Task: Search for condos in Chicago, Illinois, with a nearby grocery store and efficient public transportation options.
Action: Mouse pressed left at (291, 193)
Screenshot: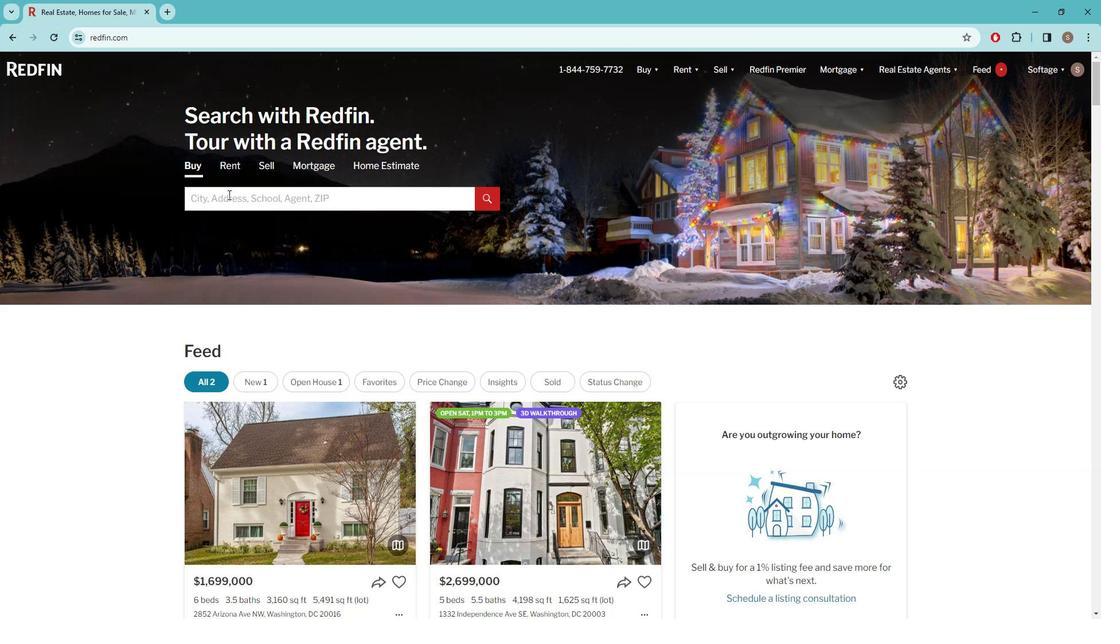 
Action: Key pressed c<Key.caps_lock>HICAGO
Screenshot: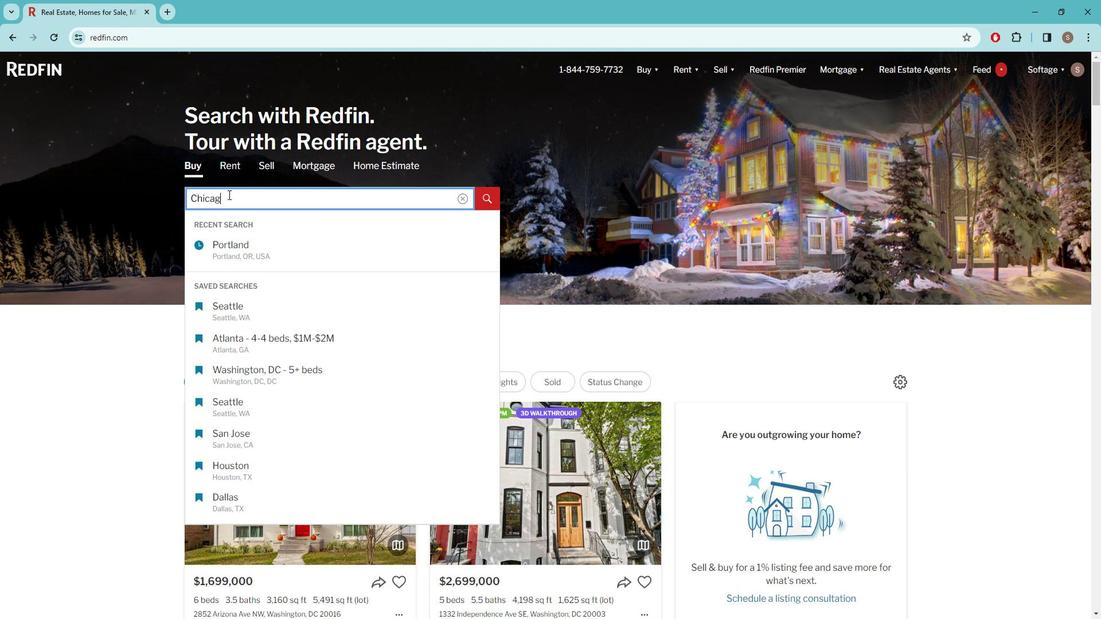 
Action: Mouse moved to (296, 250)
Screenshot: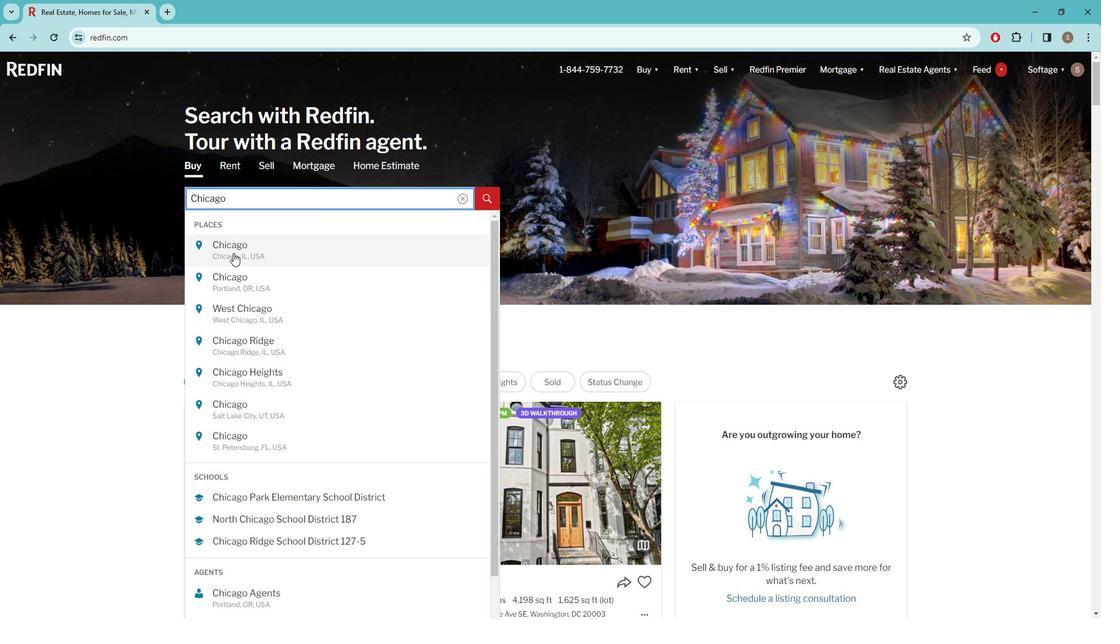 
Action: Mouse pressed left at (296, 250)
Screenshot: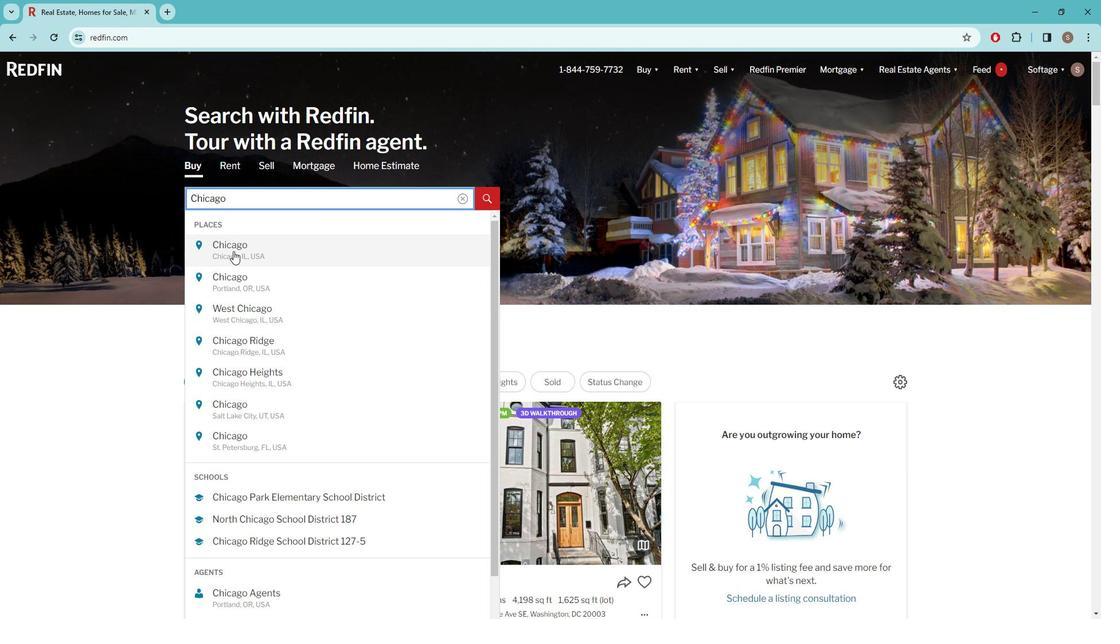 
Action: Mouse moved to (918, 169)
Screenshot: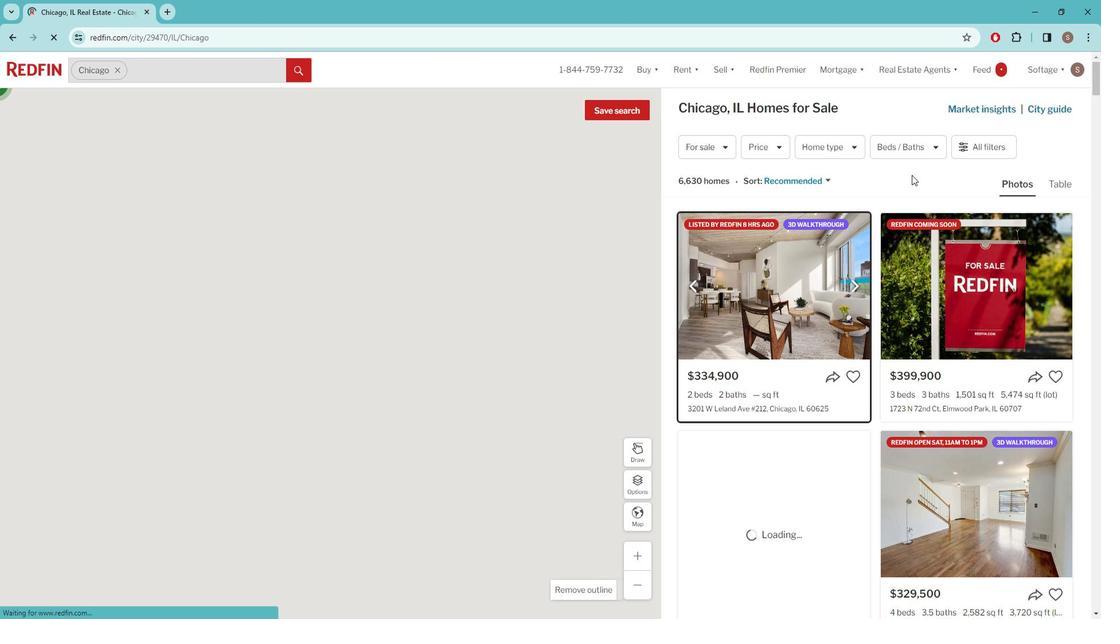 
Action: Mouse pressed left at (918, 169)
Screenshot: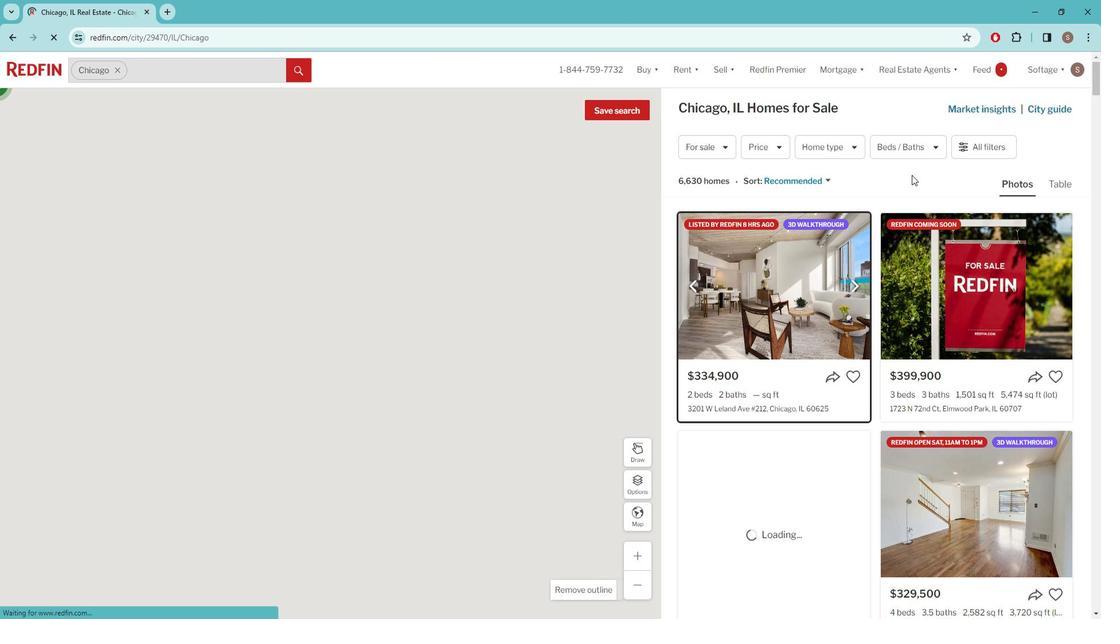
Action: Mouse moved to (963, 143)
Screenshot: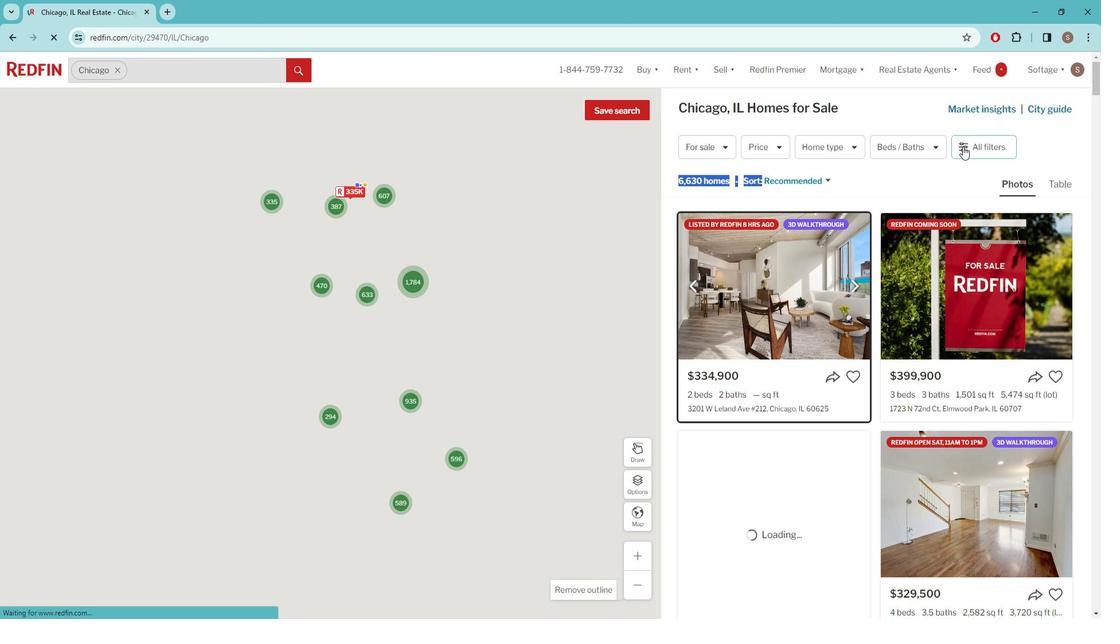 
Action: Mouse pressed left at (963, 143)
Screenshot: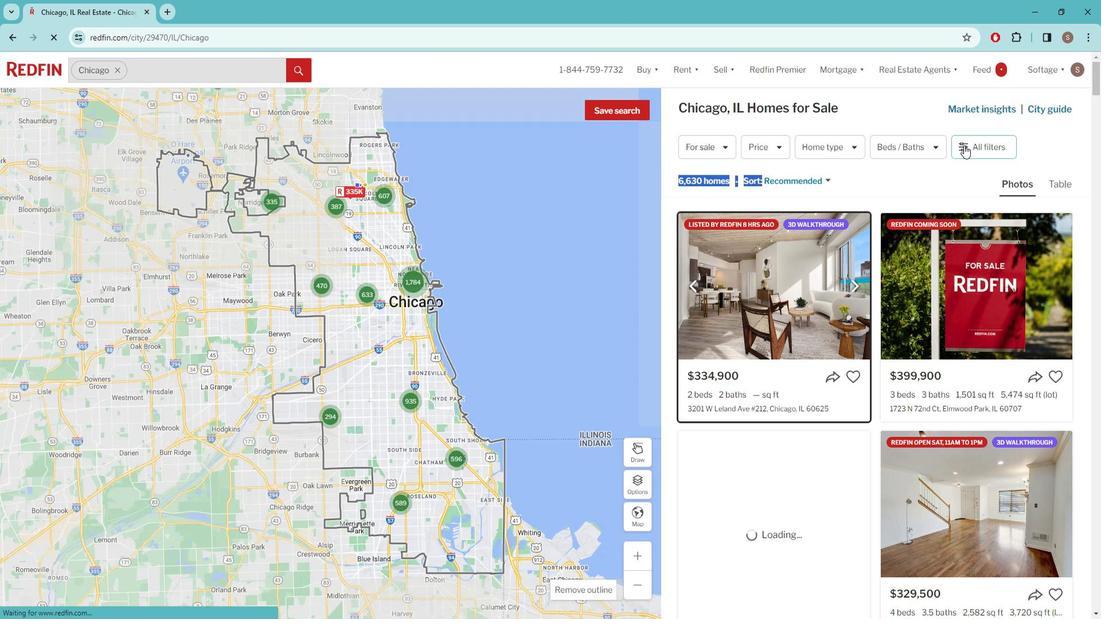 
Action: Mouse pressed left at (963, 143)
Screenshot: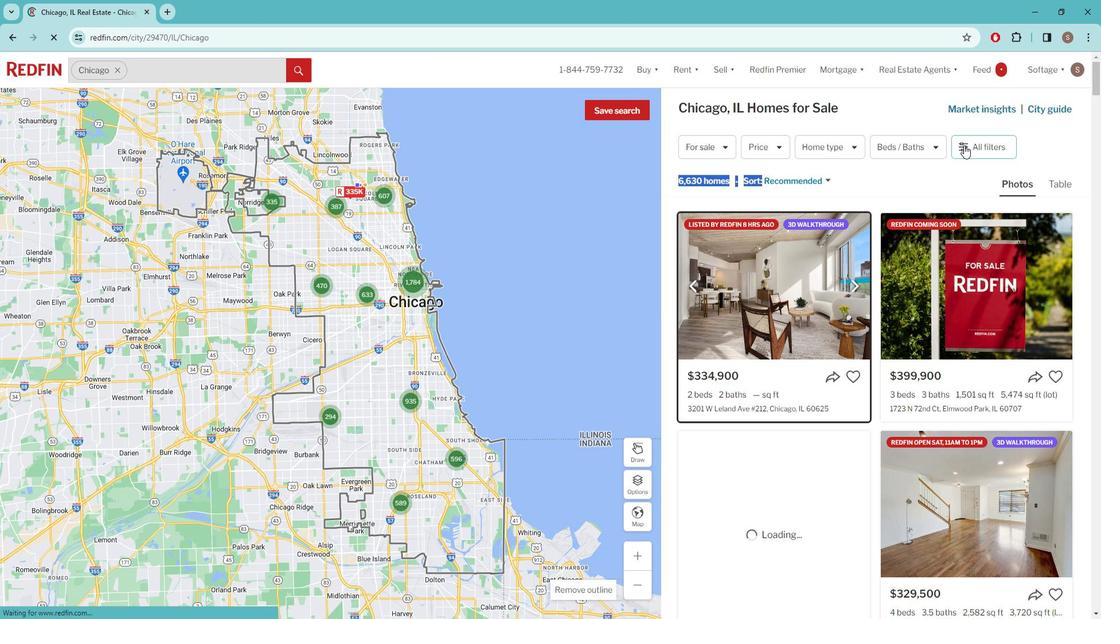 
Action: Mouse pressed left at (963, 143)
Screenshot: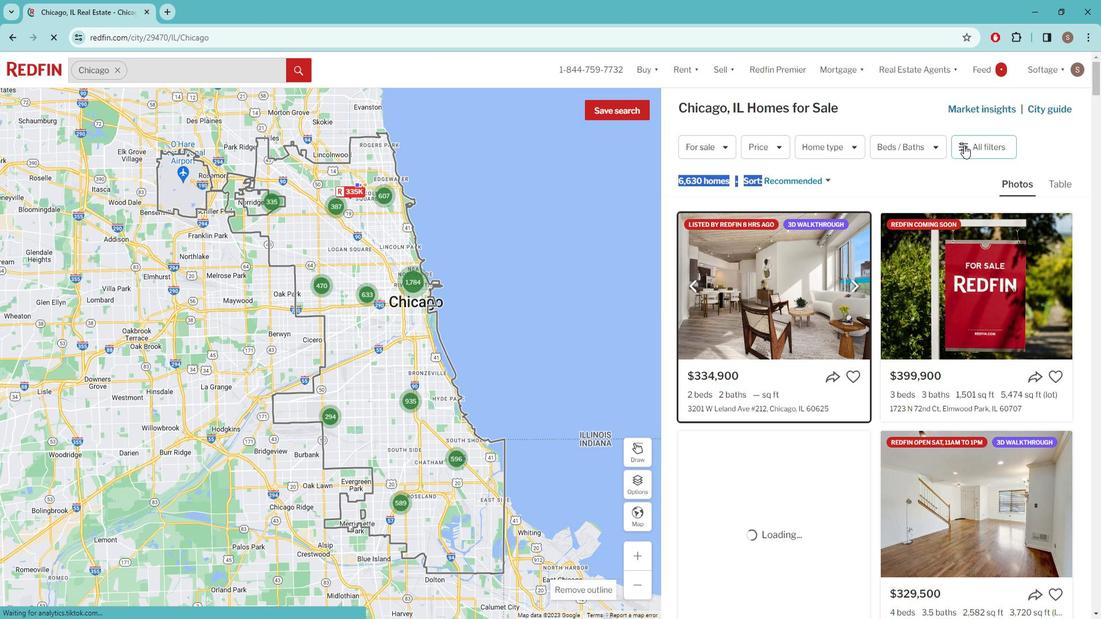 
Action: Mouse pressed left at (963, 143)
Screenshot: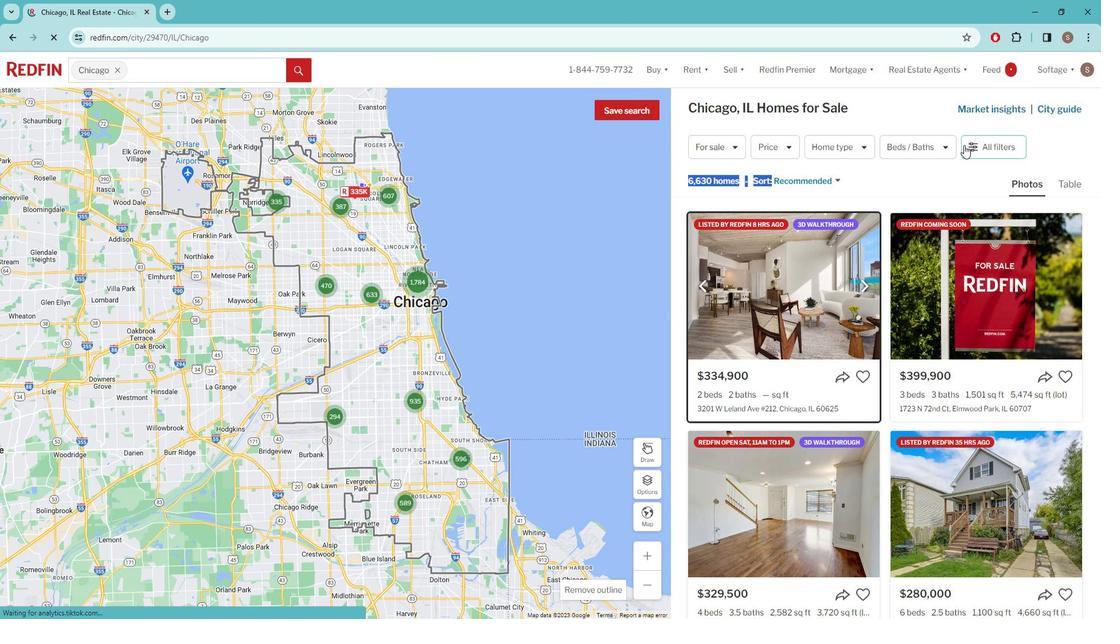 
Action: Mouse moved to (967, 140)
Screenshot: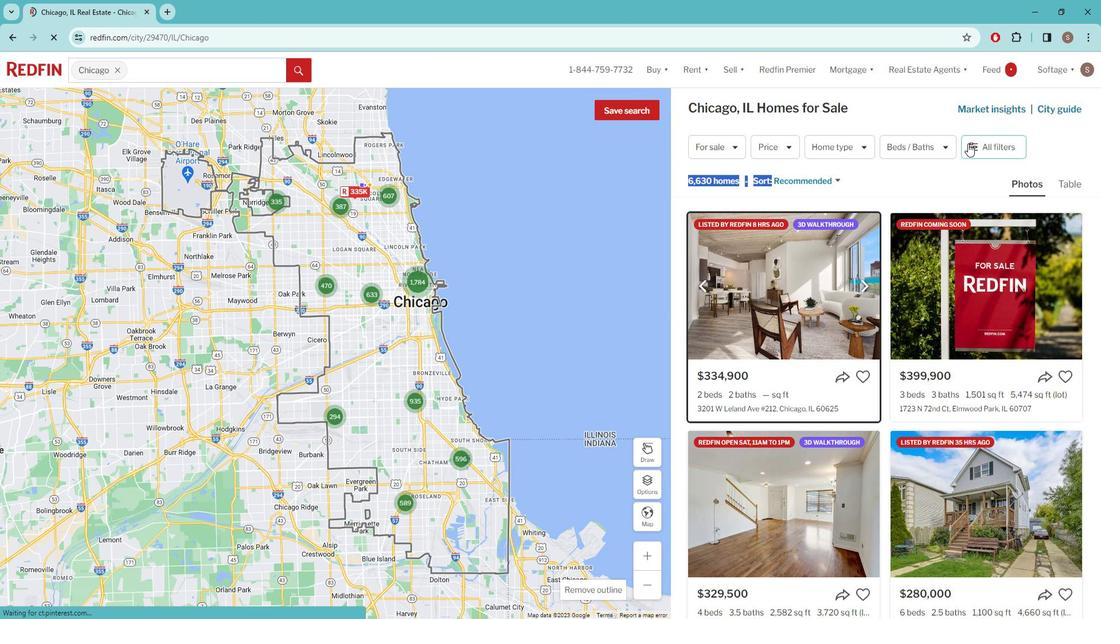 
Action: Mouse pressed left at (967, 140)
Screenshot: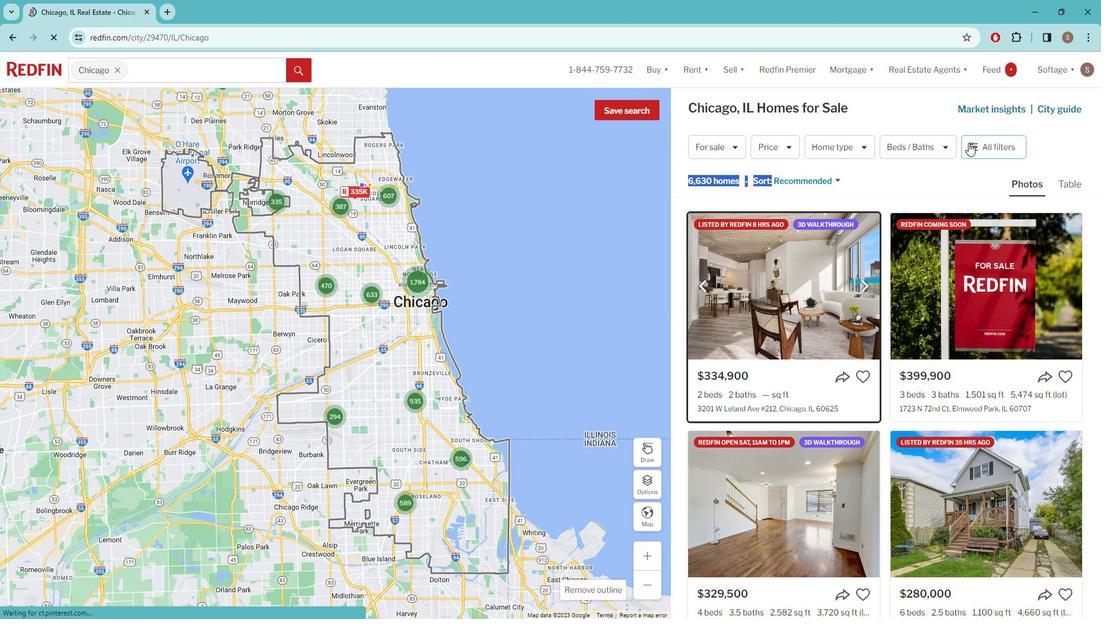 
Action: Mouse moved to (871, 351)
Screenshot: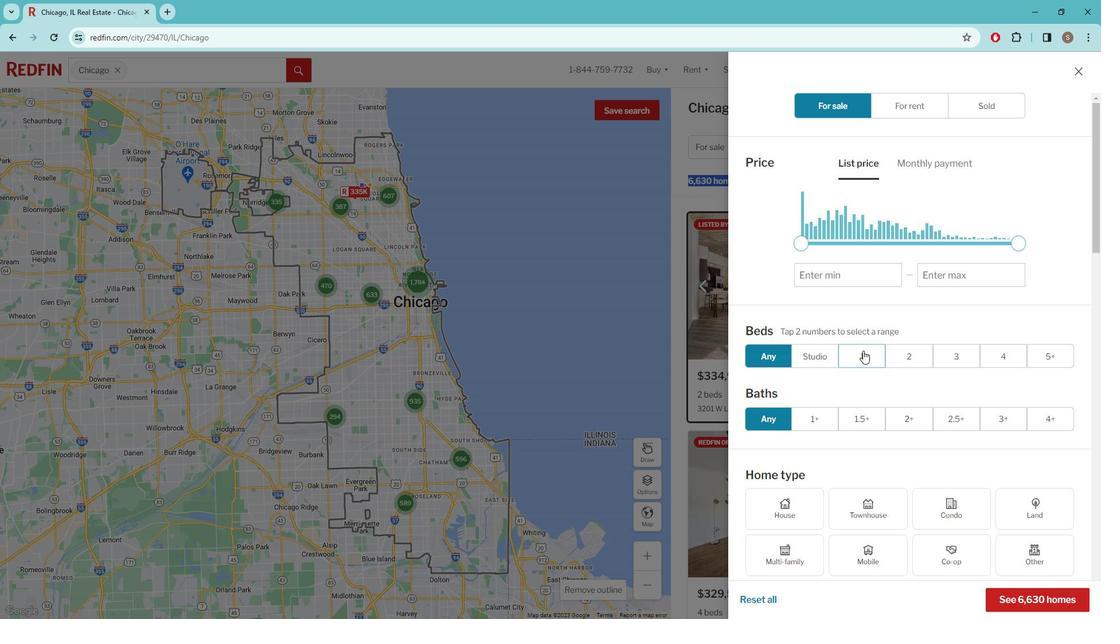 
Action: Mouse scrolled (871, 350) with delta (0, 0)
Screenshot: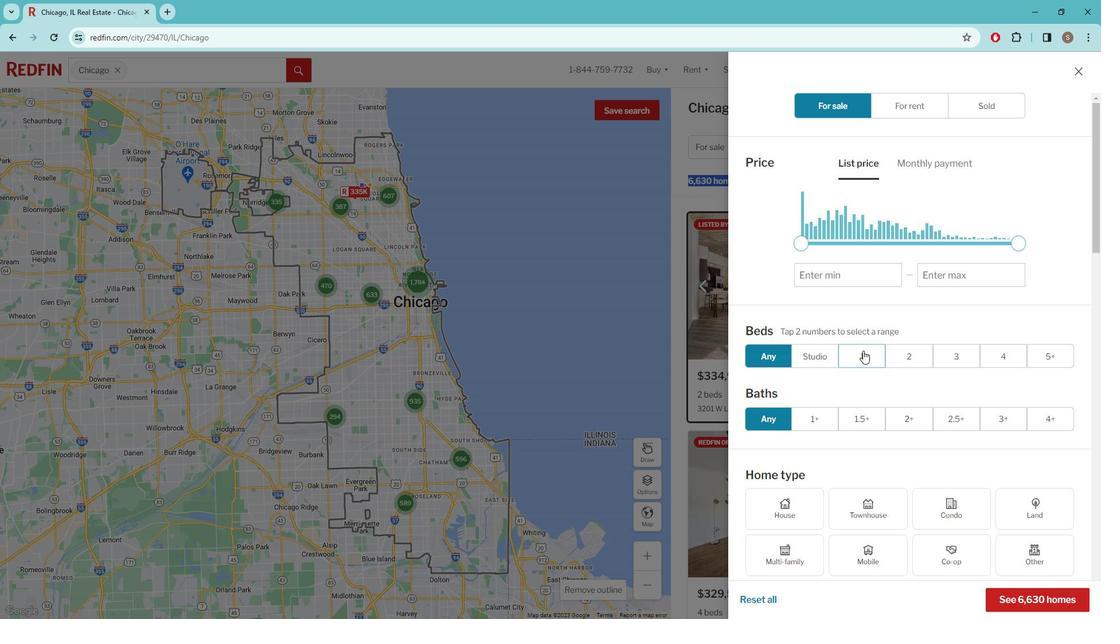 
Action: Mouse scrolled (871, 350) with delta (0, 0)
Screenshot: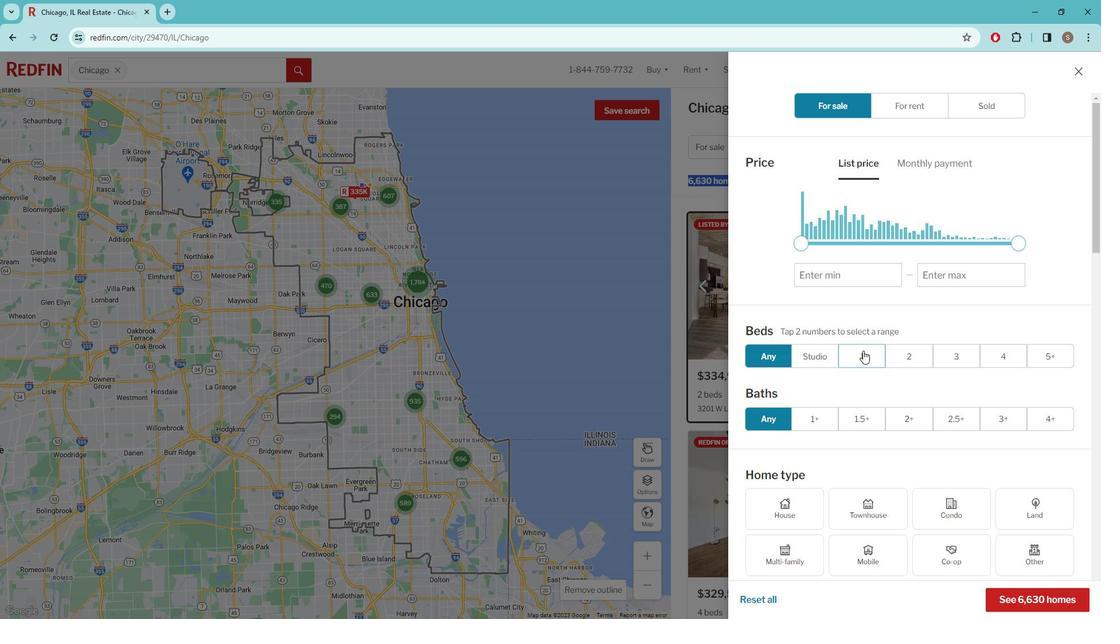 
Action: Mouse moved to (958, 389)
Screenshot: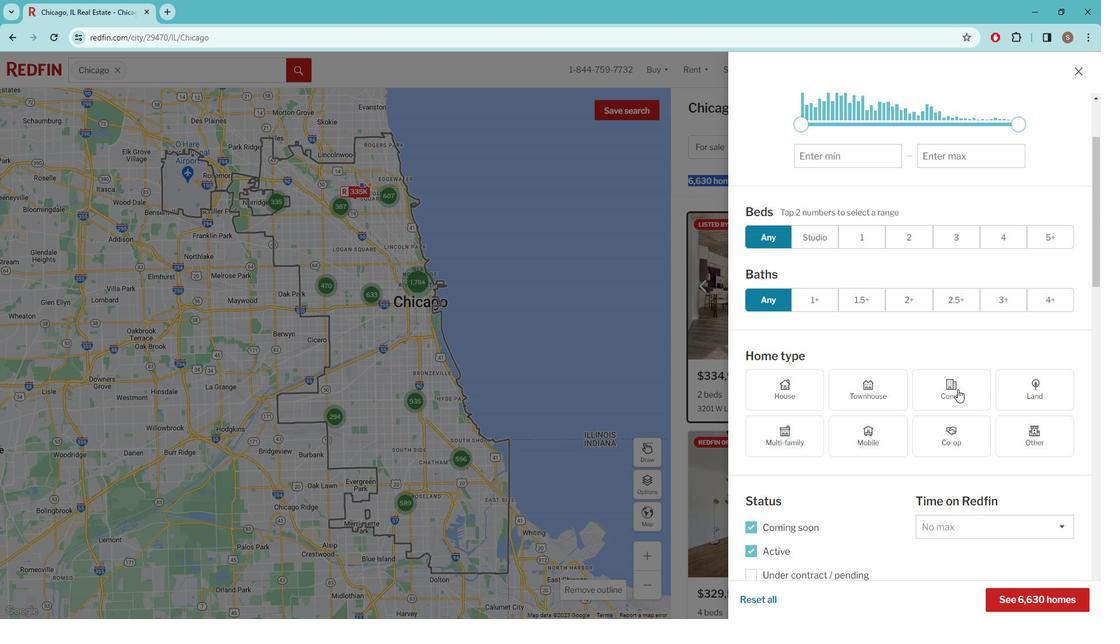 
Action: Mouse pressed left at (958, 389)
Screenshot: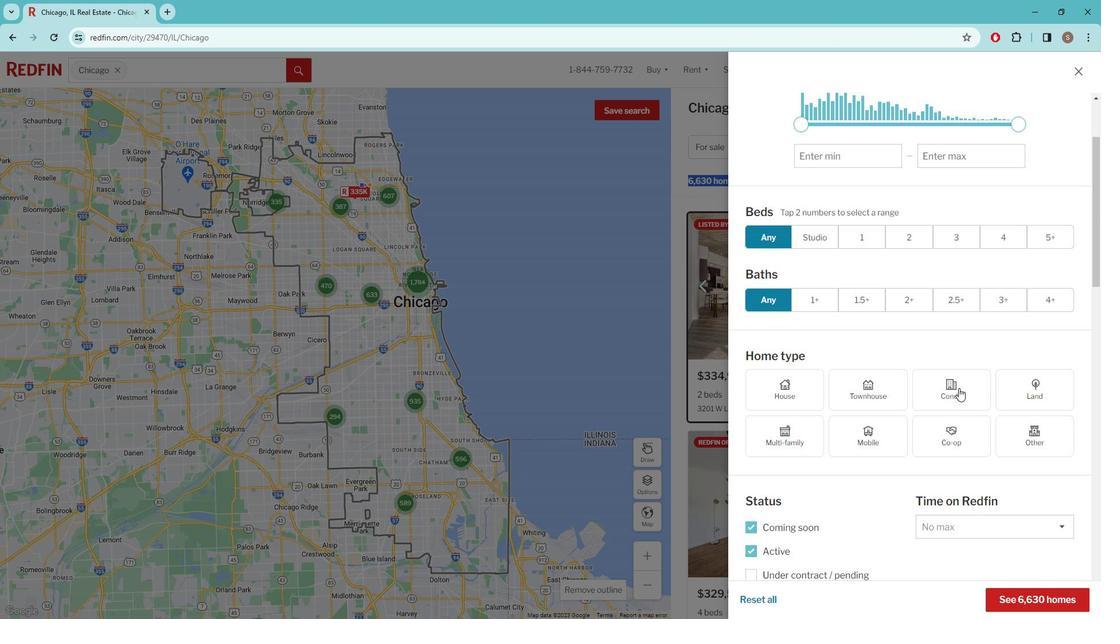 
Action: Mouse scrolled (958, 388) with delta (0, 0)
Screenshot: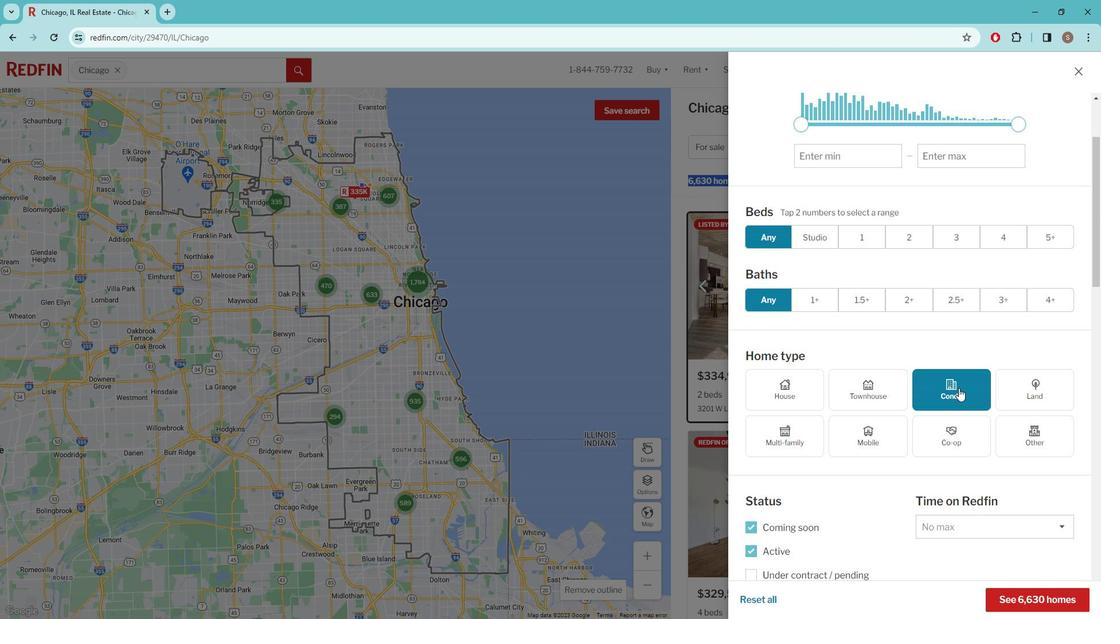 
Action: Mouse scrolled (958, 388) with delta (0, 0)
Screenshot: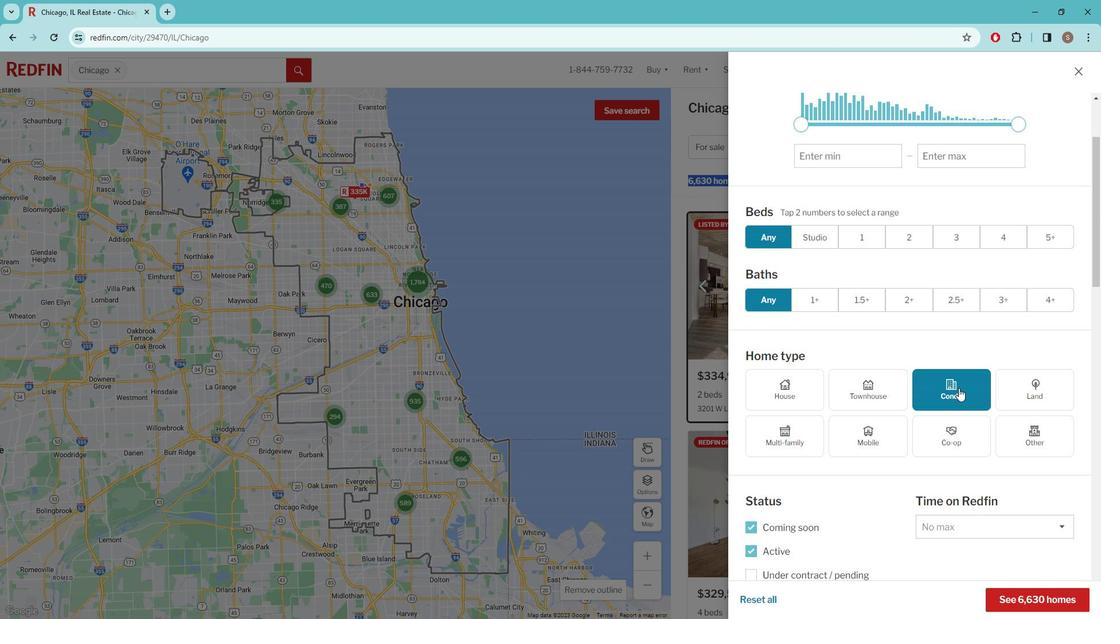 
Action: Mouse scrolled (958, 388) with delta (0, 0)
Screenshot: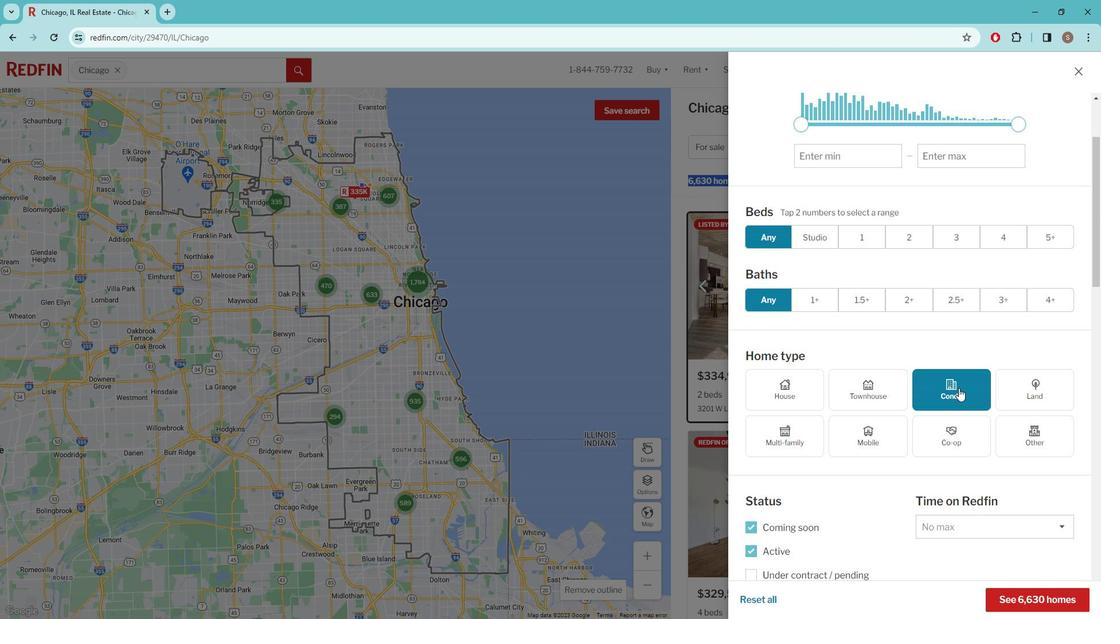 
Action: Mouse moved to (904, 368)
Screenshot: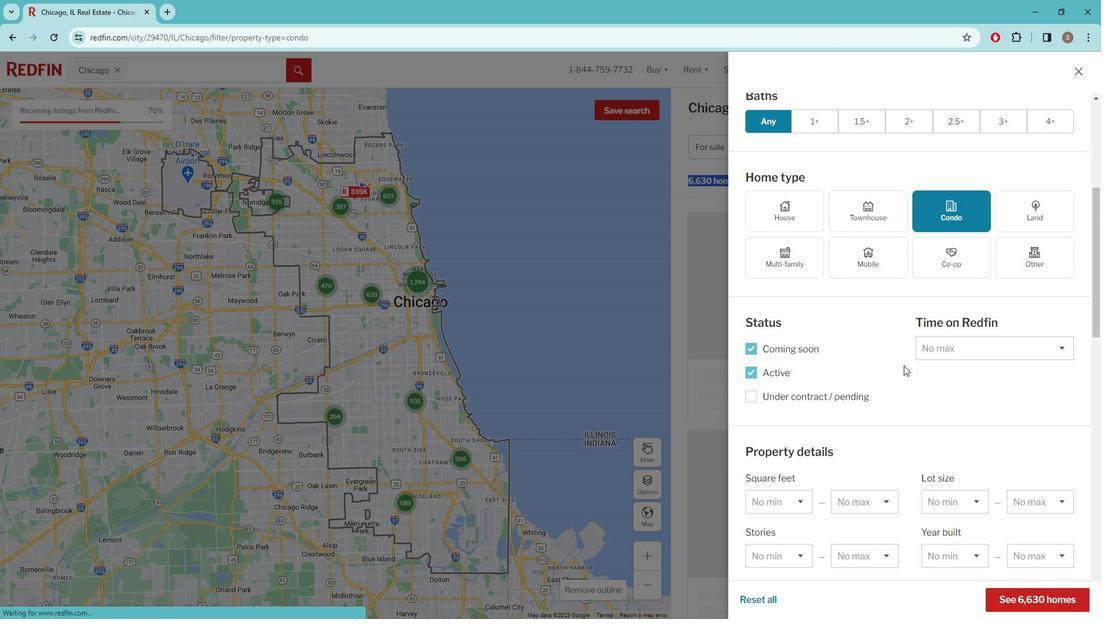
Action: Mouse scrolled (904, 367) with delta (0, 0)
Screenshot: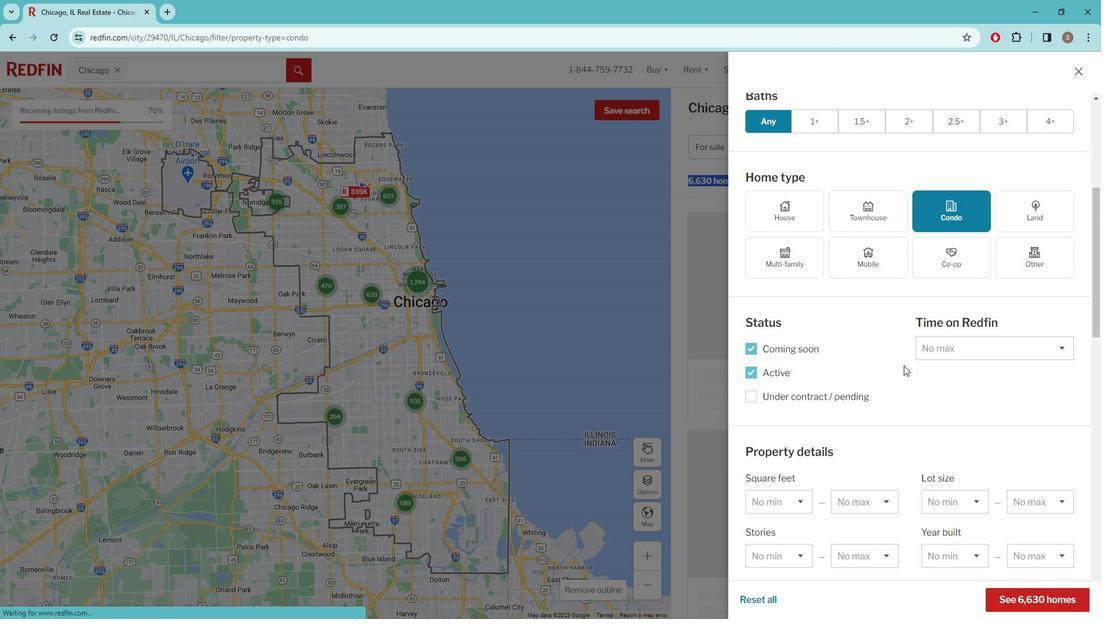 
Action: Mouse moved to (903, 368)
Screenshot: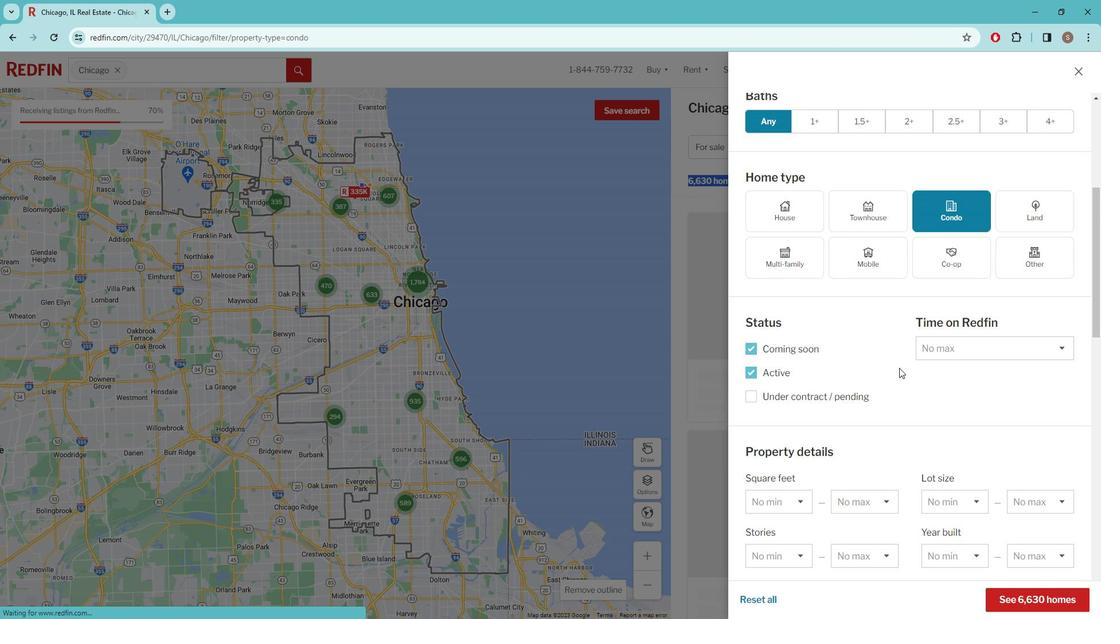 
Action: Mouse scrolled (903, 367) with delta (0, 0)
Screenshot: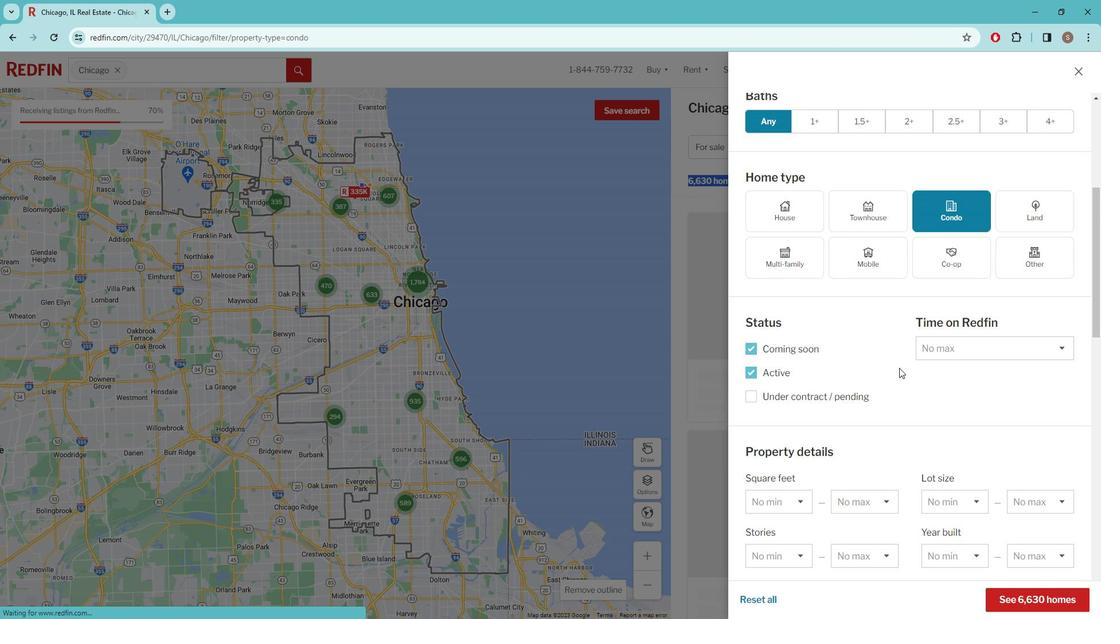 
Action: Mouse moved to (866, 348)
Screenshot: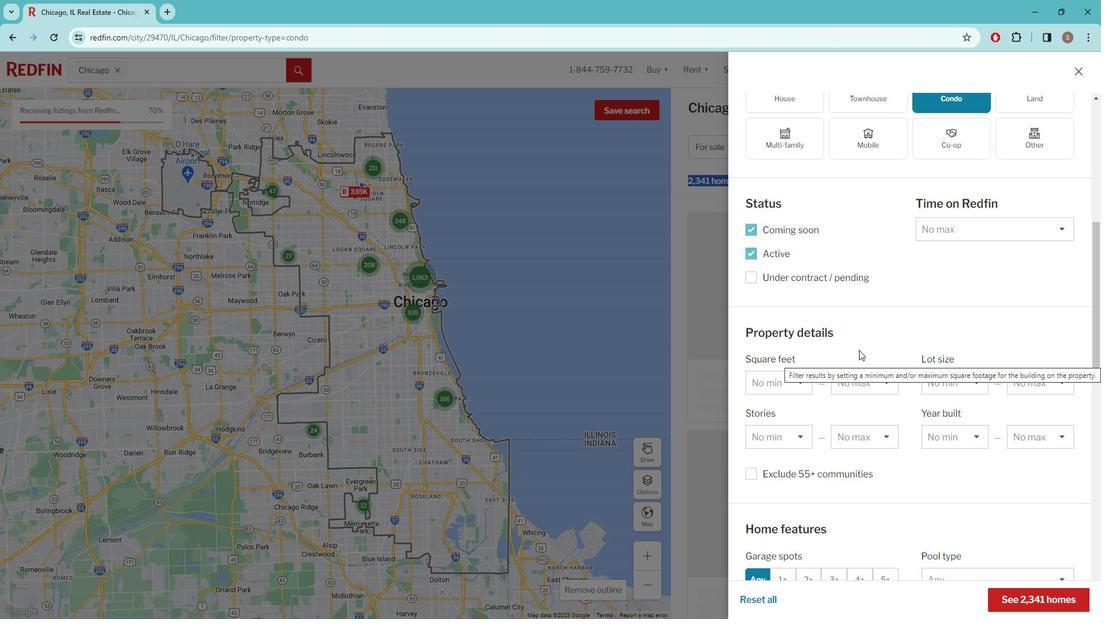 
Action: Mouse scrolled (866, 348) with delta (0, 0)
Screenshot: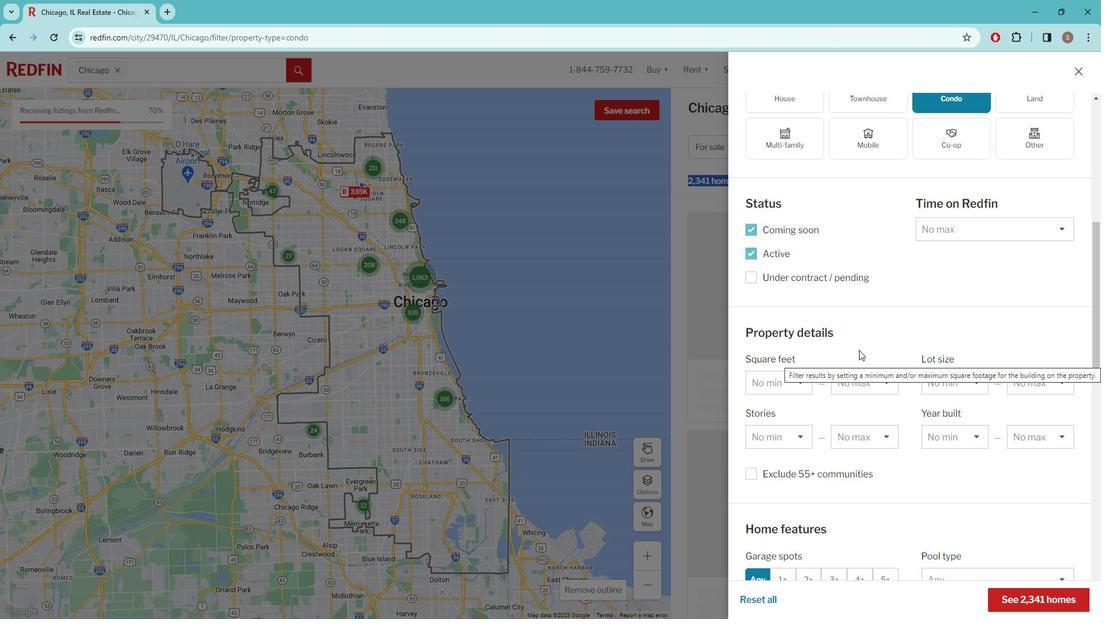 
Action: Mouse moved to (865, 344)
Screenshot: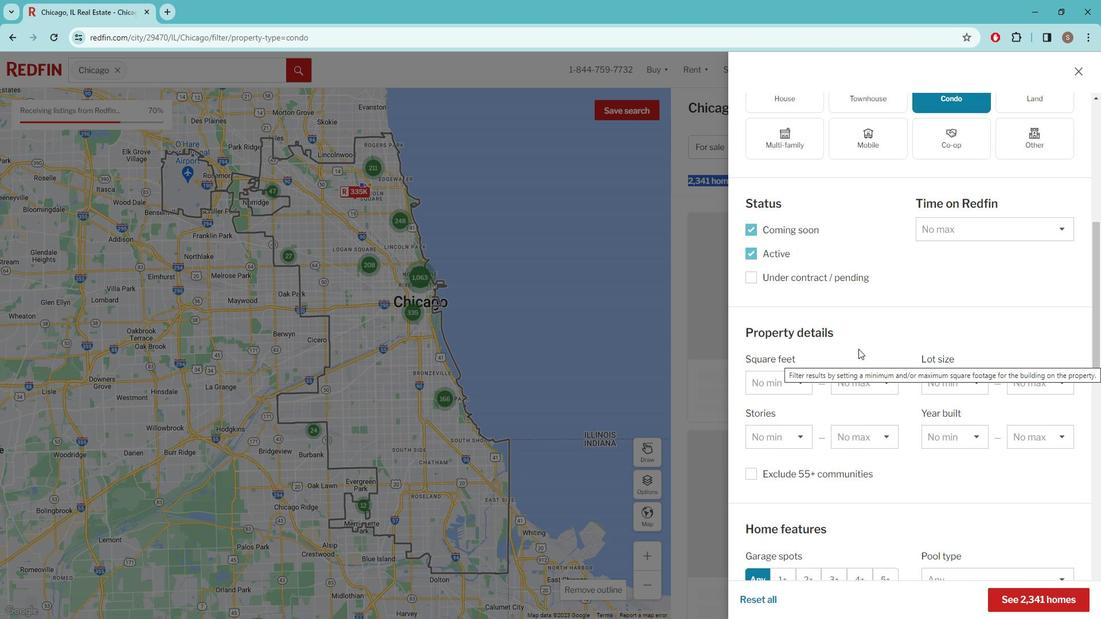 
Action: Mouse scrolled (865, 343) with delta (0, 0)
Screenshot: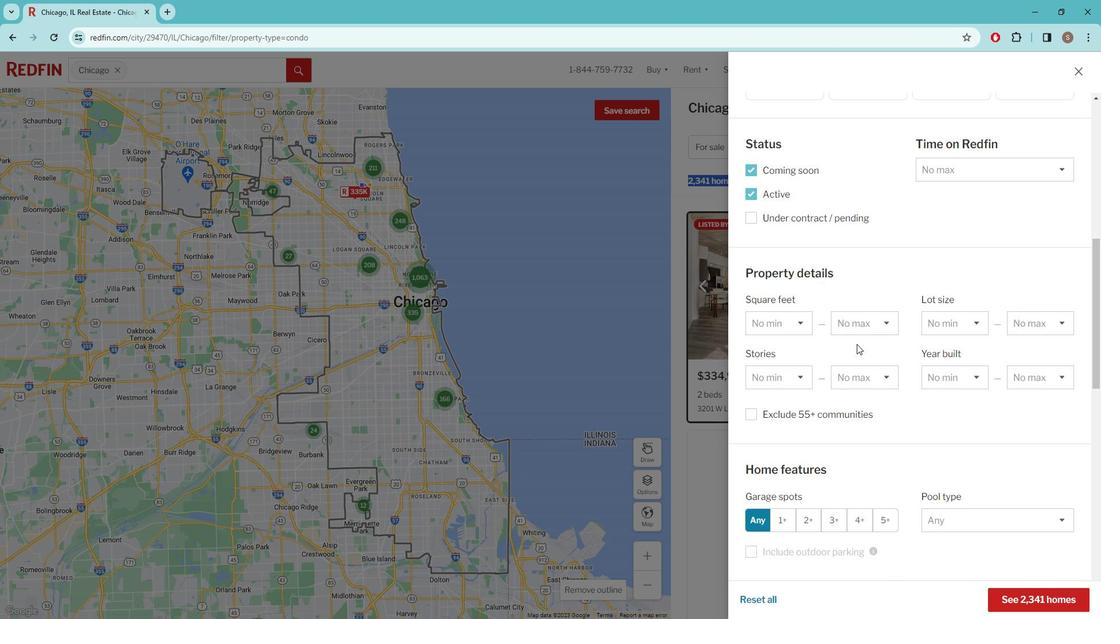 
Action: Mouse moved to (864, 343)
Screenshot: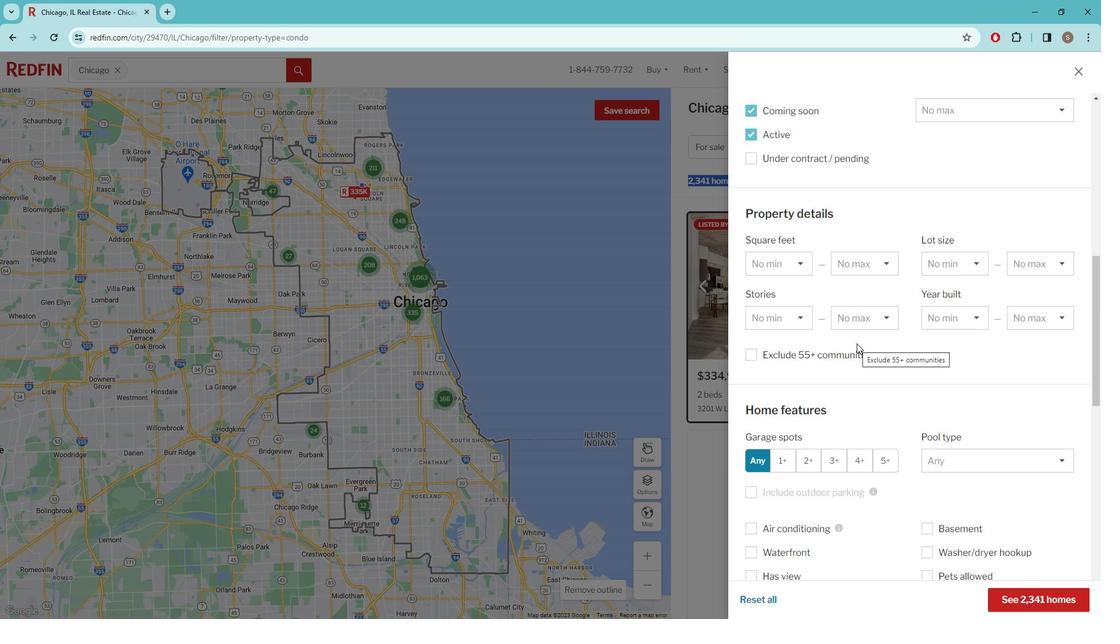 
Action: Mouse scrolled (864, 343) with delta (0, 0)
Screenshot: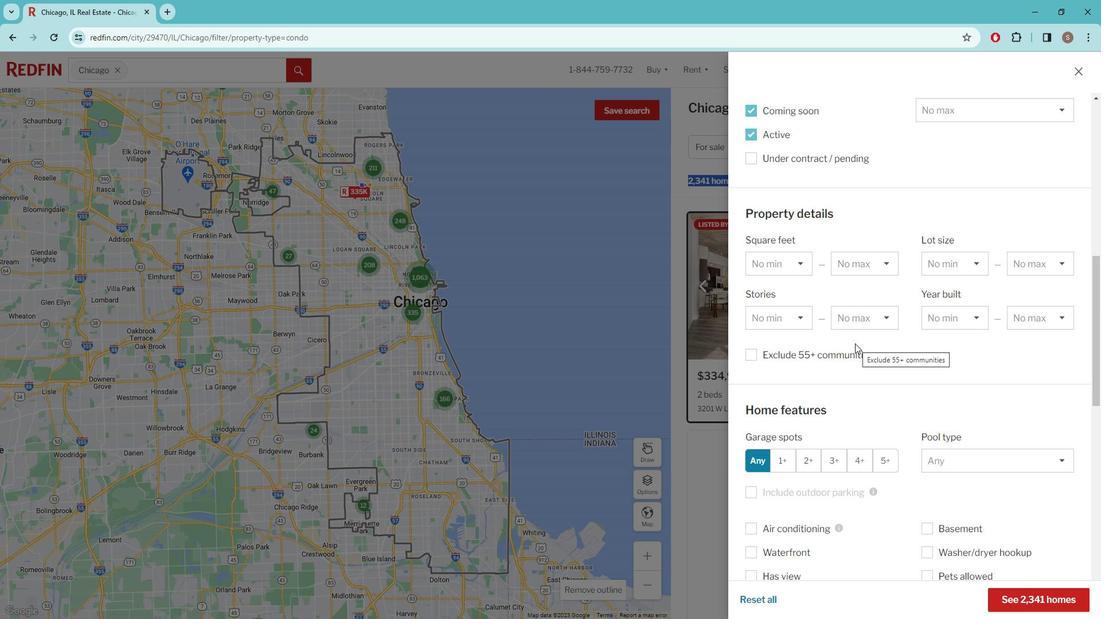 
Action: Mouse scrolled (864, 343) with delta (0, 0)
Screenshot: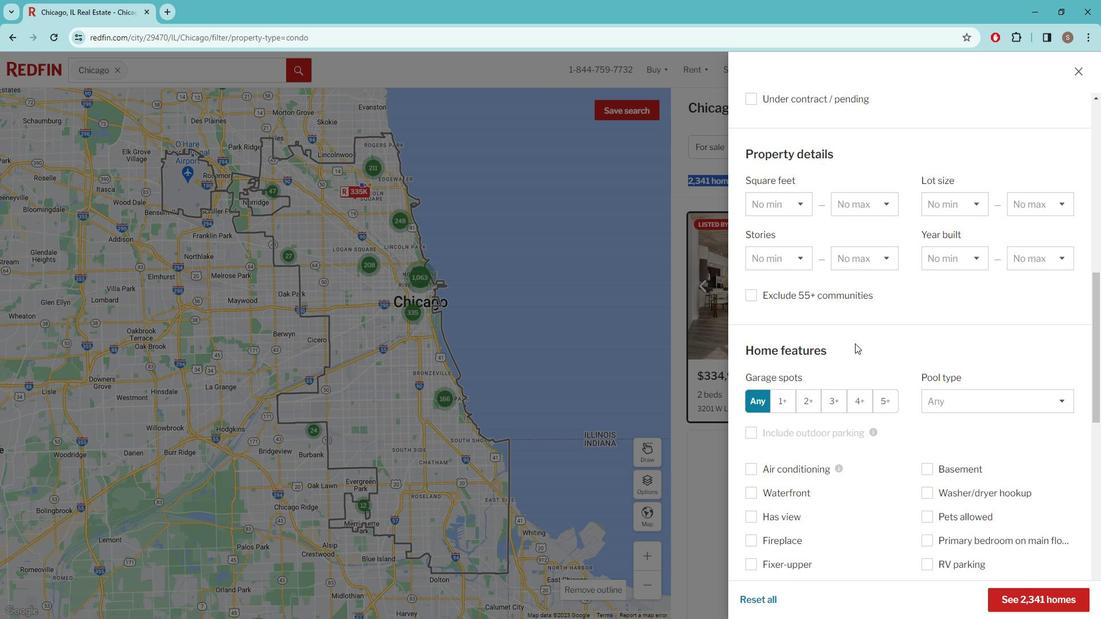 
Action: Mouse scrolled (864, 343) with delta (0, 0)
Screenshot: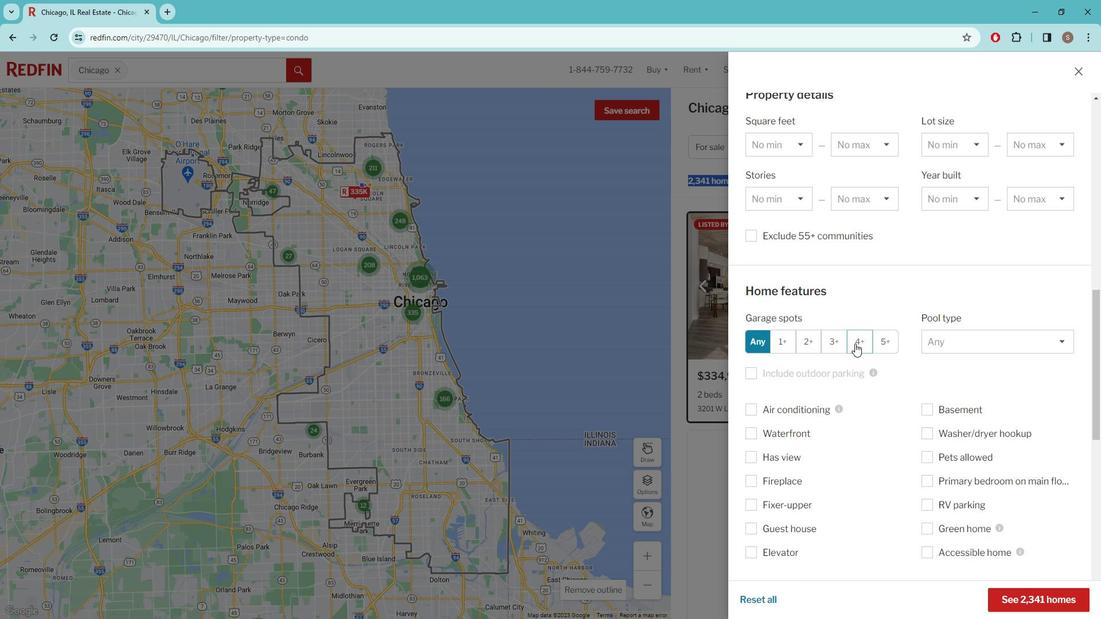 
Action: Mouse moved to (864, 344)
Screenshot: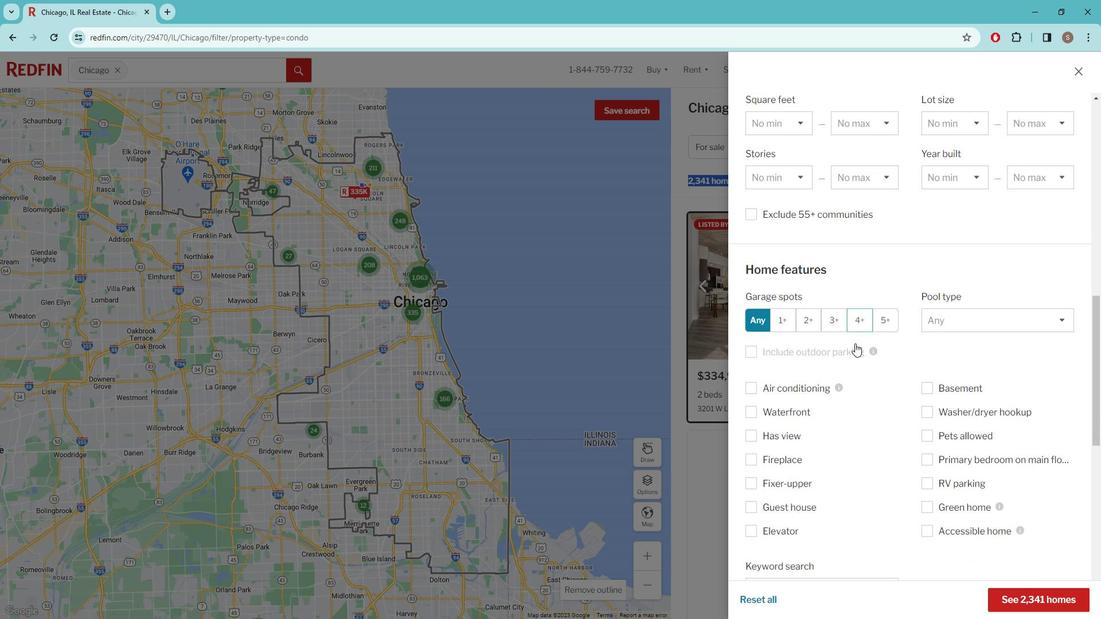 
Action: Mouse scrolled (864, 343) with delta (0, 0)
Screenshot: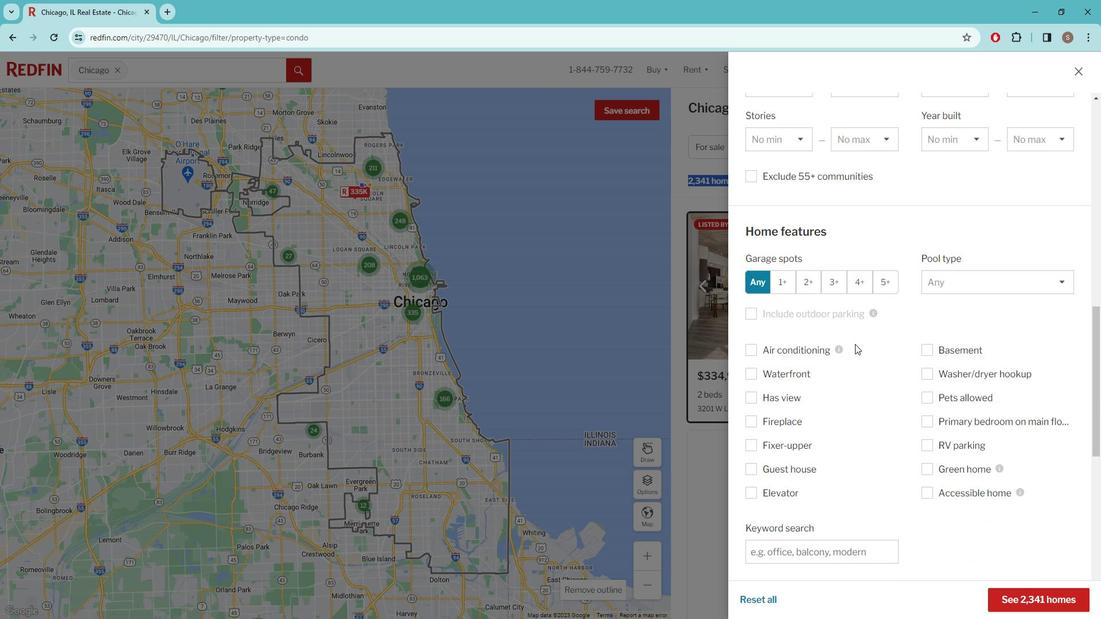 
Action: Mouse moved to (861, 345)
Screenshot: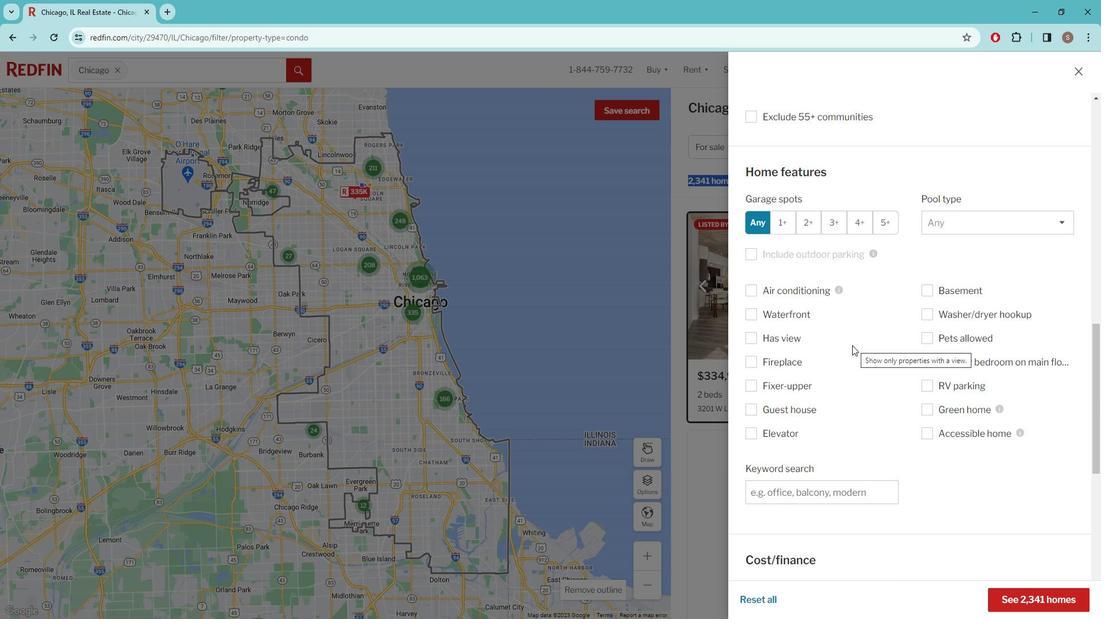 
Action: Mouse scrolled (861, 345) with delta (0, 0)
Screenshot: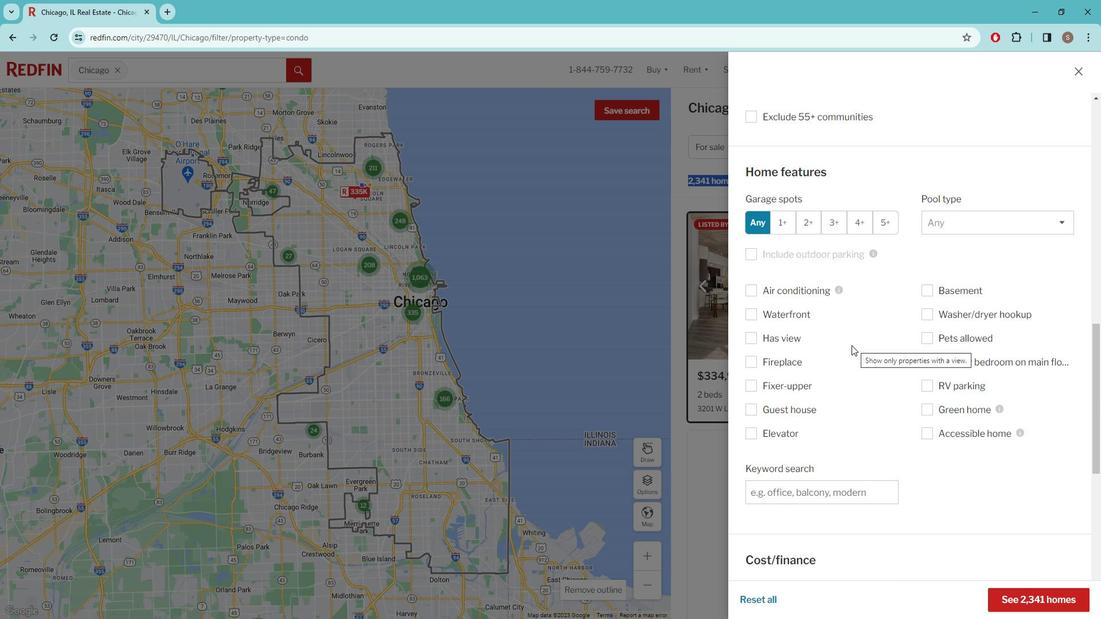 
Action: Mouse moved to (860, 345)
Screenshot: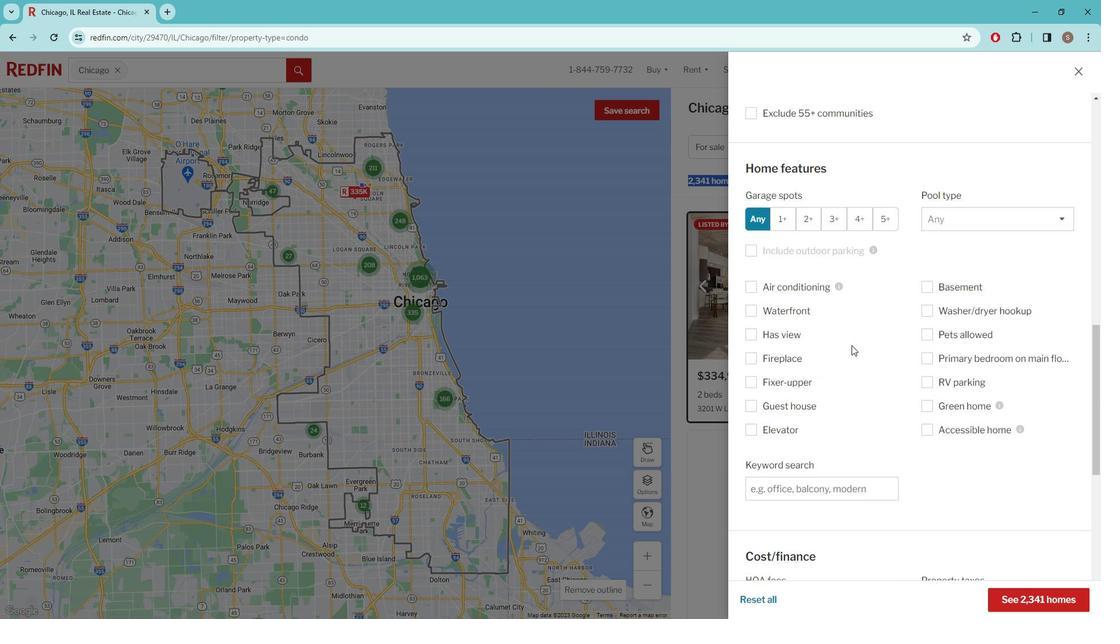 
Action: Mouse scrolled (860, 345) with delta (0, 0)
Screenshot: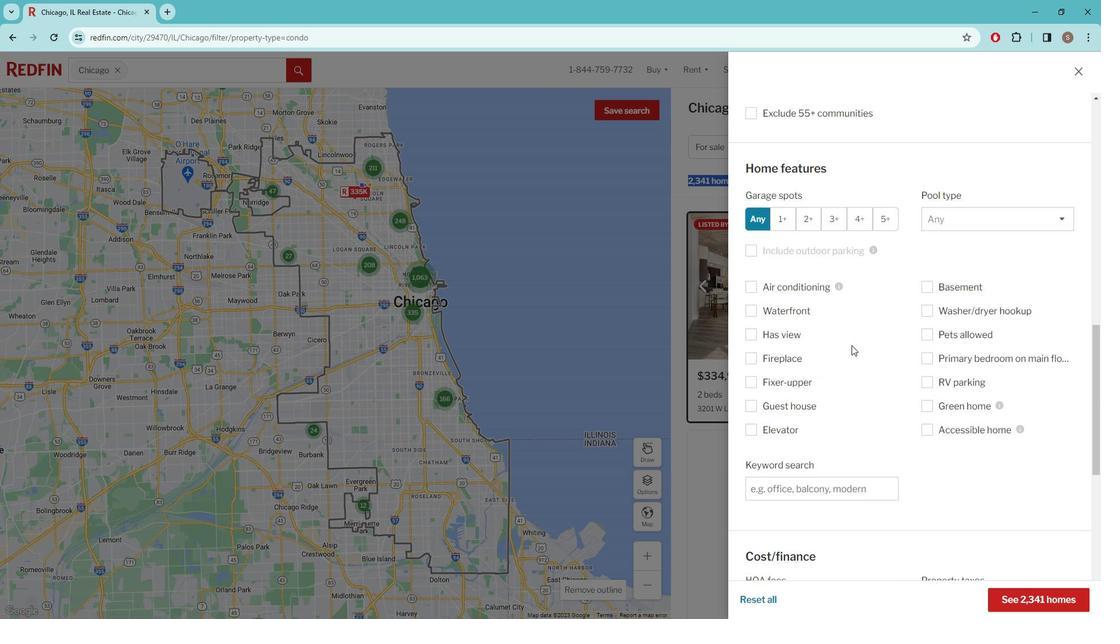 
Action: Mouse moved to (810, 368)
Screenshot: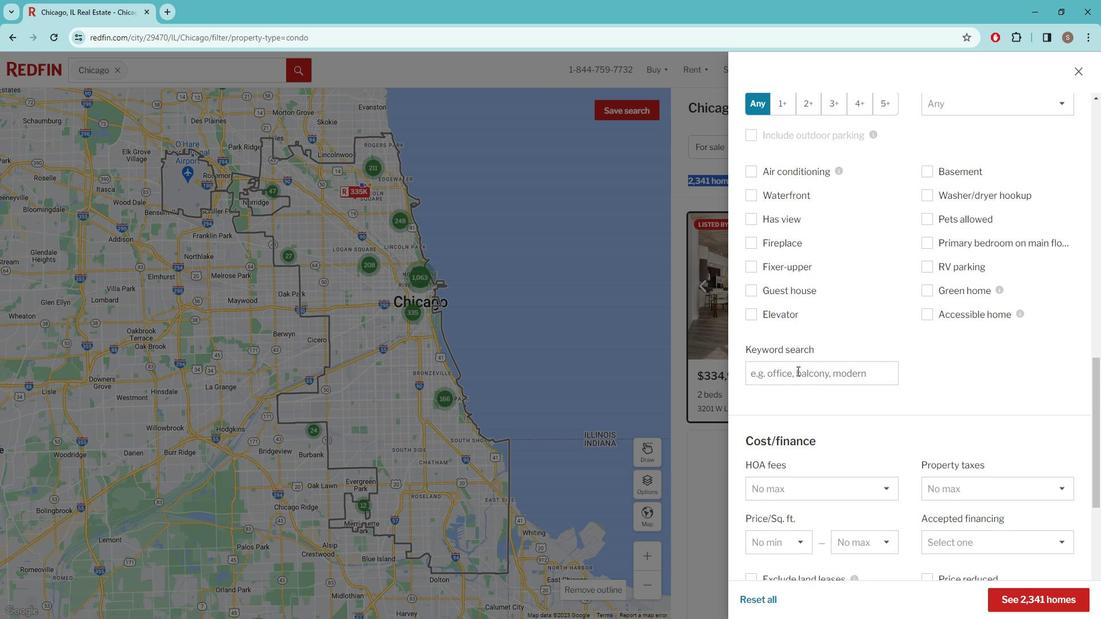 
Action: Mouse pressed left at (810, 368)
Screenshot: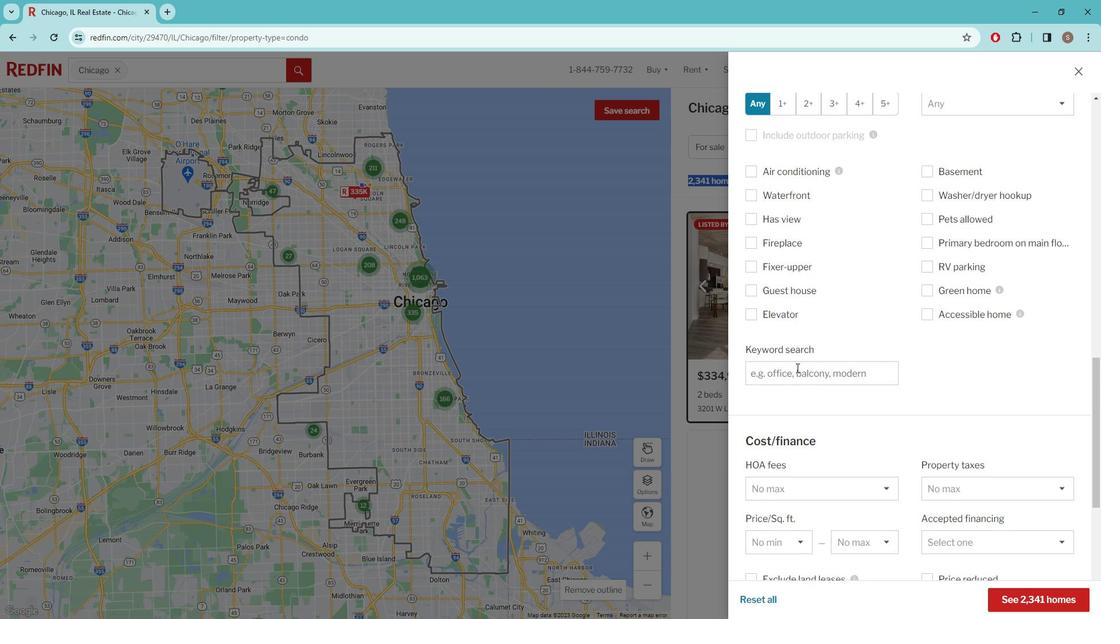 
Action: Mouse moved to (810, 368)
Screenshot: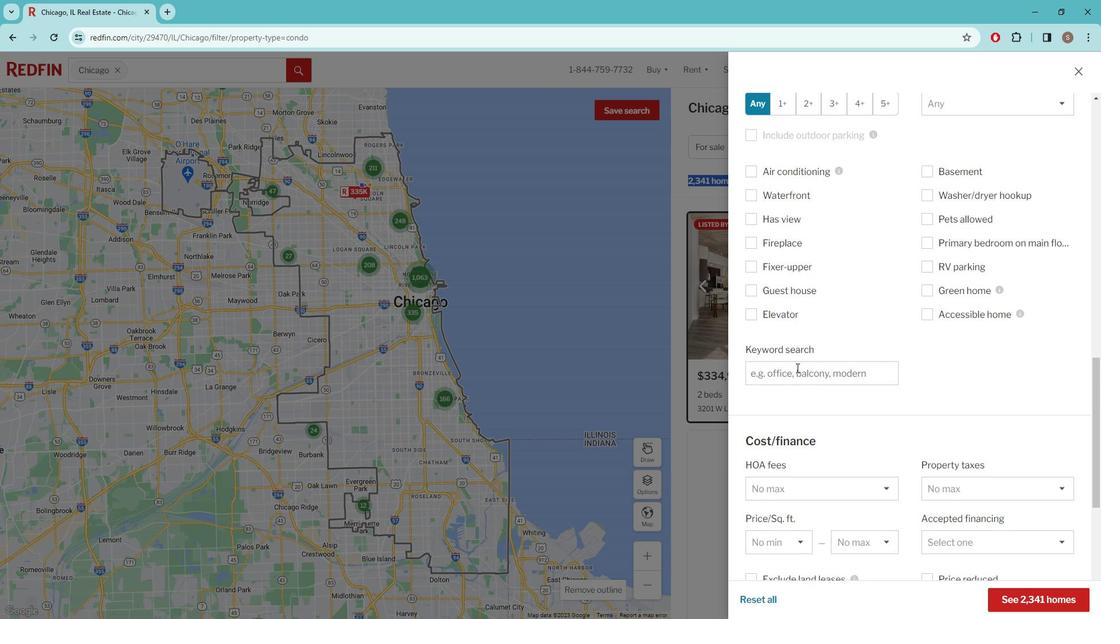 
Action: Key pressed NEARBY<Key.space>GROCERY<Key.space>STORE<Key.space>AND<Key.space>EFFICIENT<Key.space>PUBLIC<Key.space>TRANSPORTATION<Key.space>
Screenshot: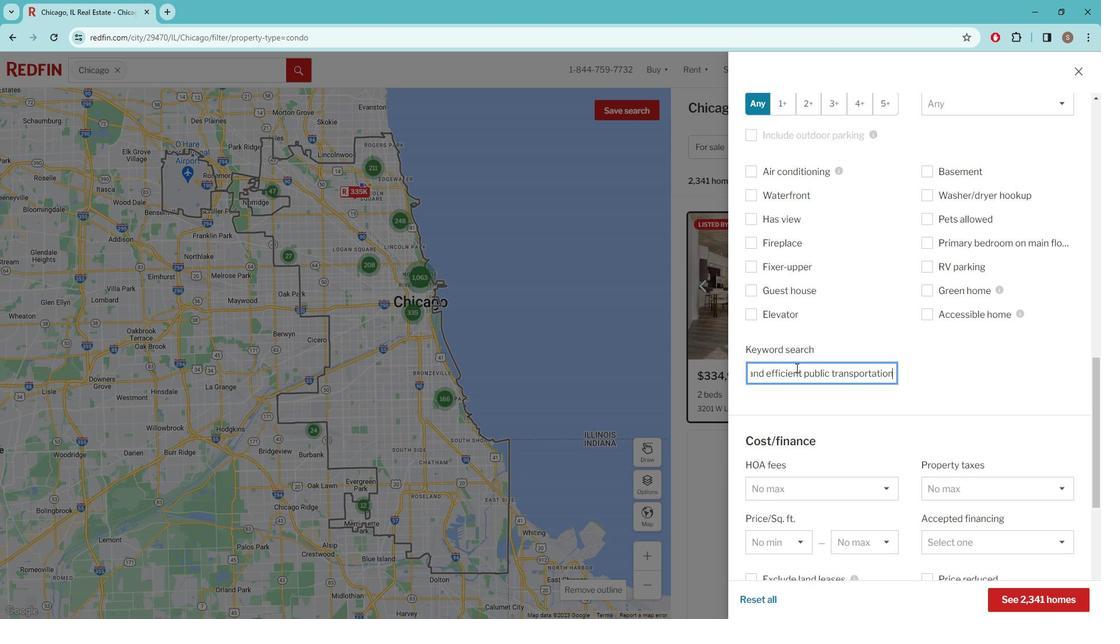 
Action: Mouse moved to (848, 410)
Screenshot: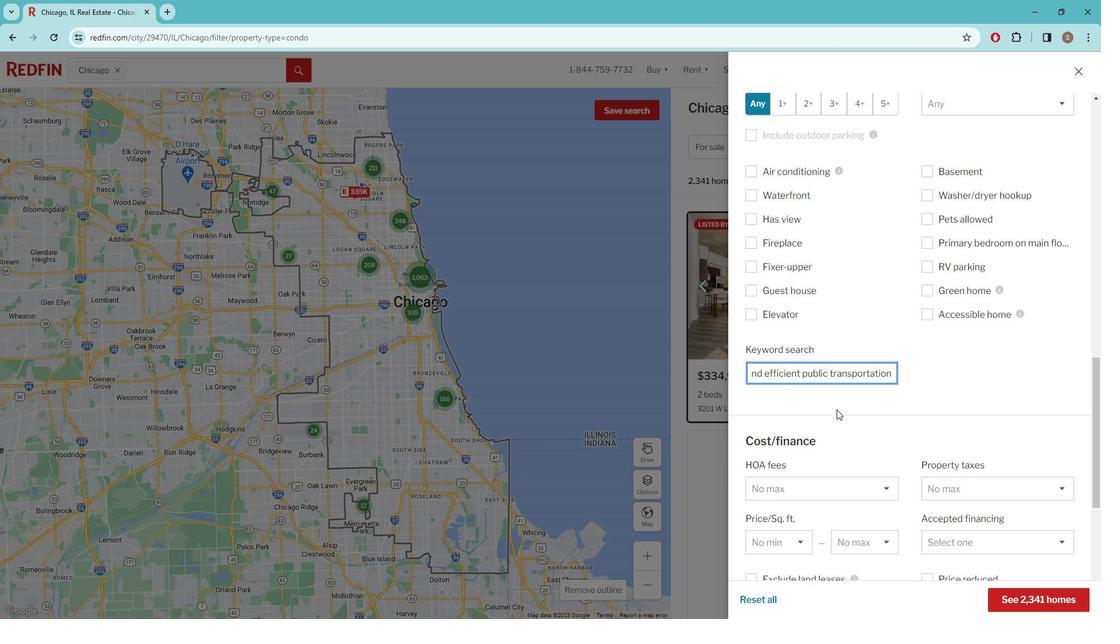 
Action: Mouse pressed left at (848, 410)
Screenshot: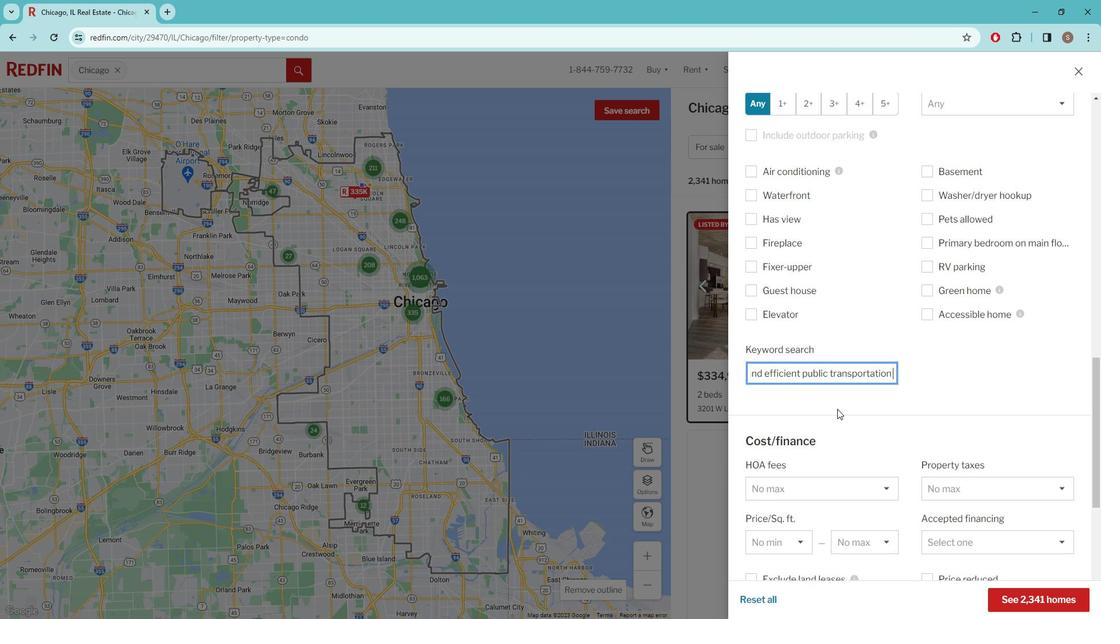 
Action: Mouse moved to (846, 410)
Screenshot: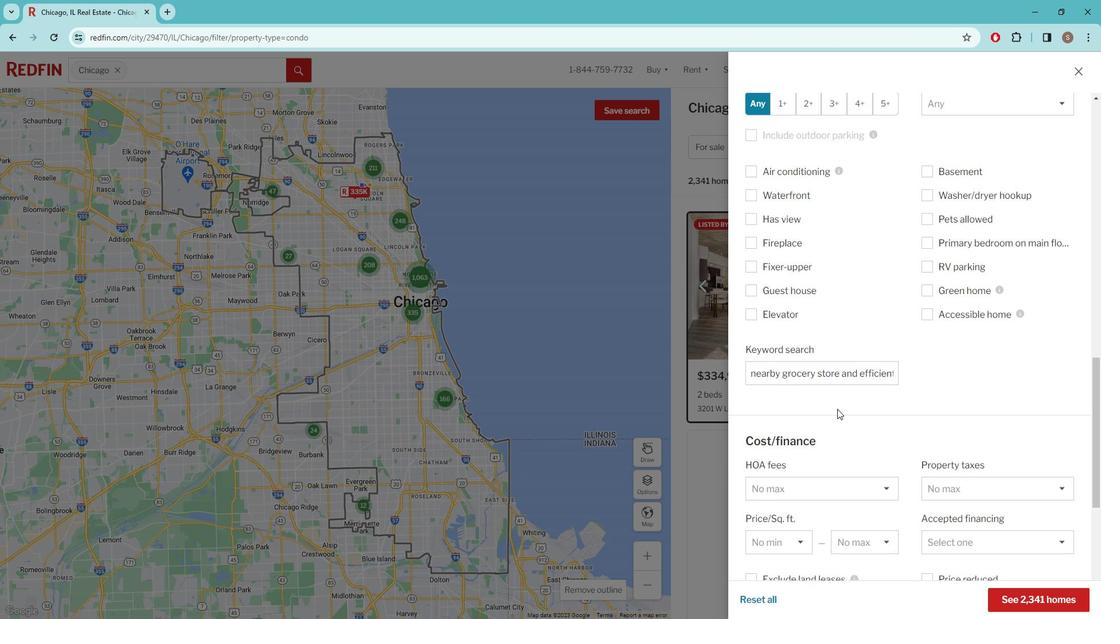 
Action: Mouse scrolled (846, 409) with delta (0, 0)
Screenshot: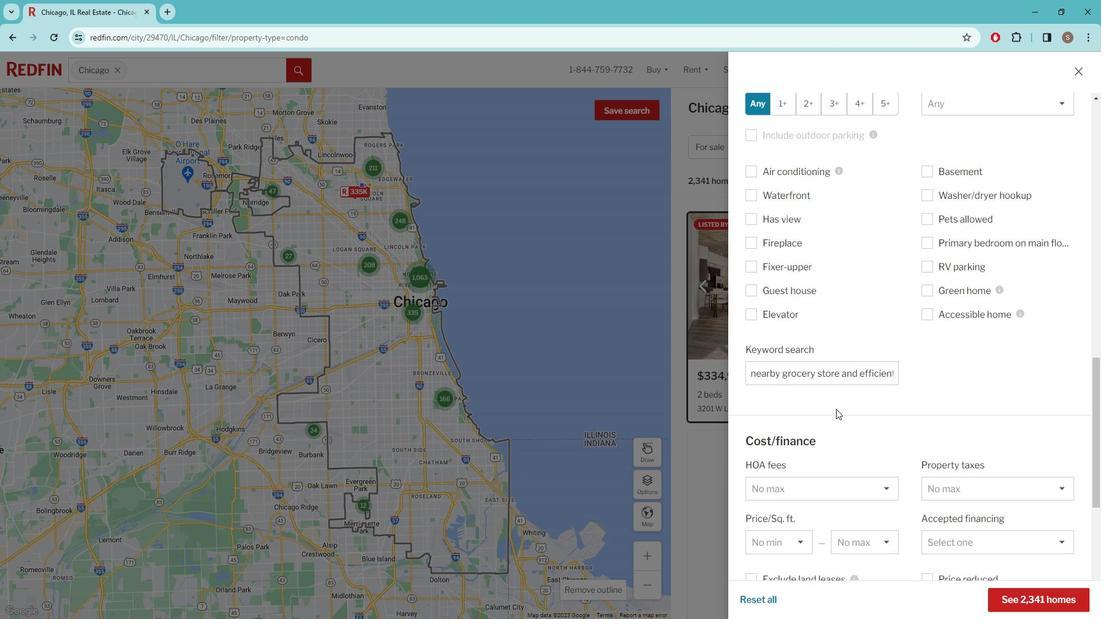 
Action: Mouse scrolled (846, 409) with delta (0, 0)
Screenshot: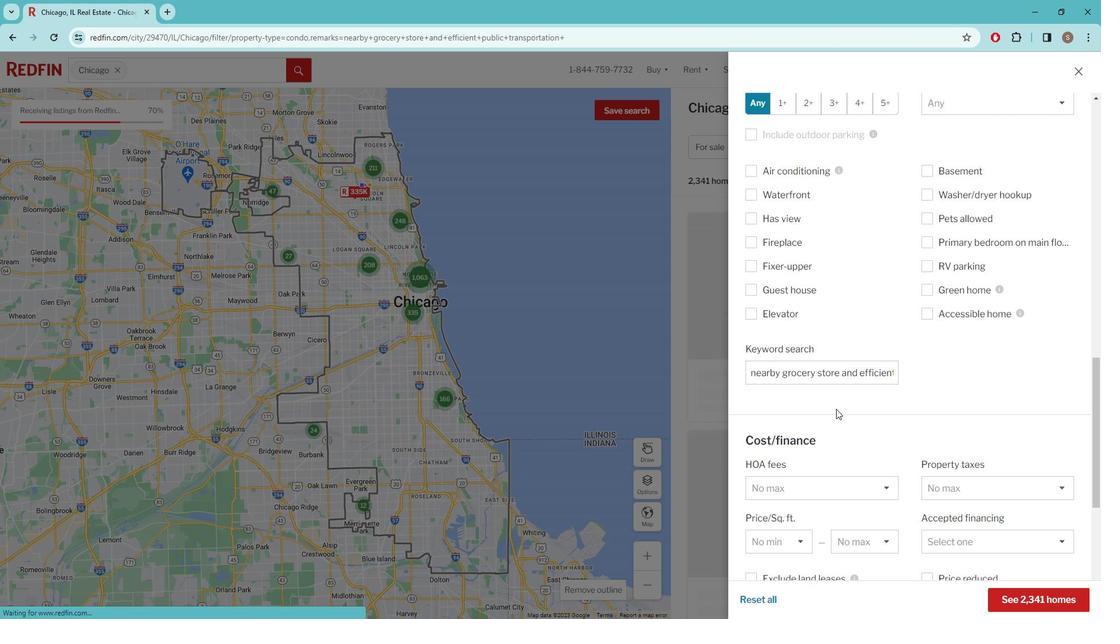 
Action: Mouse scrolled (846, 409) with delta (0, 0)
Screenshot: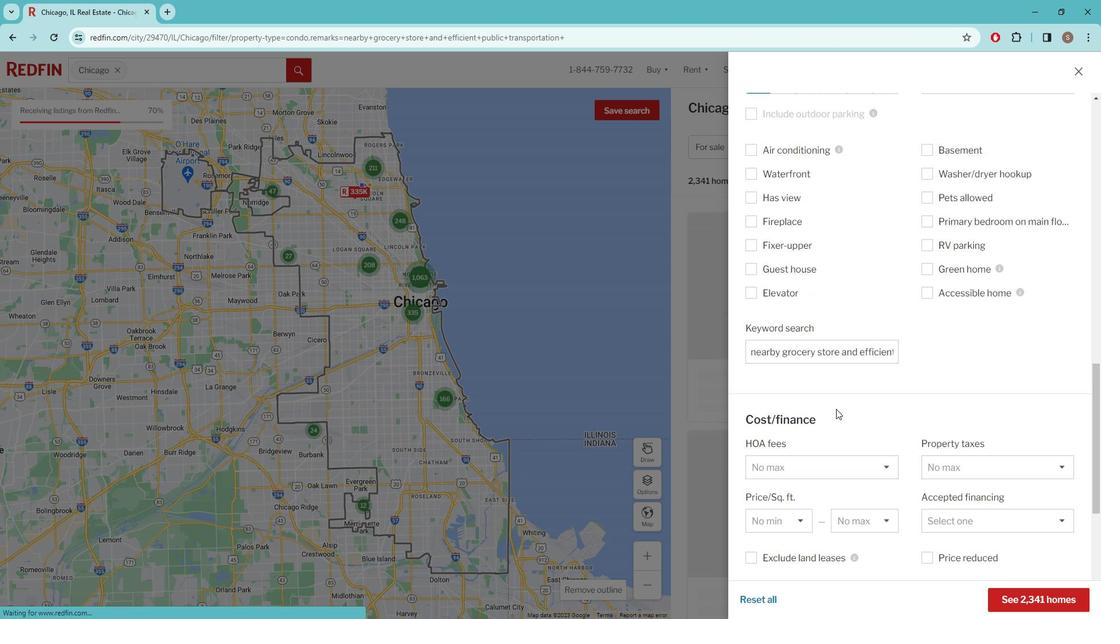 
Action: Mouse scrolled (846, 409) with delta (0, 0)
Screenshot: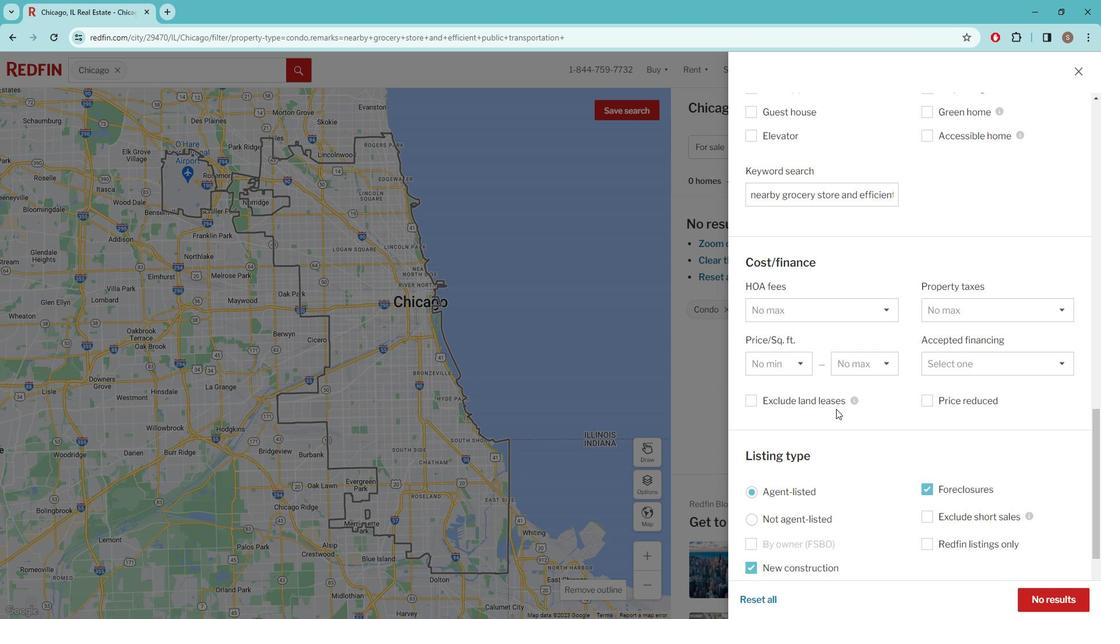 
Action: Mouse scrolled (846, 409) with delta (0, 0)
Screenshot: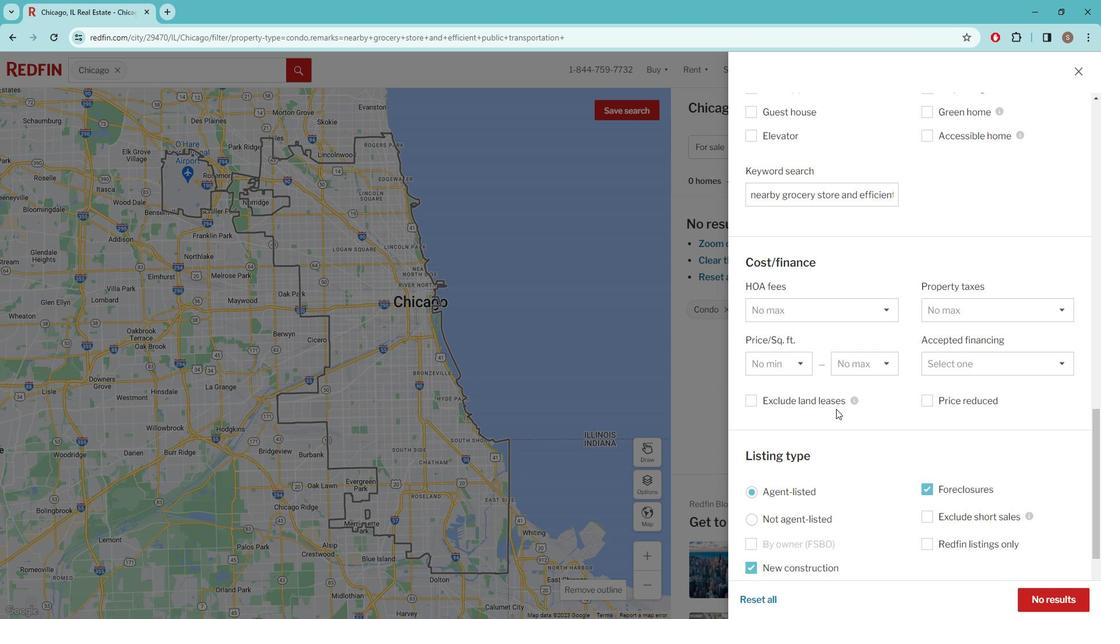 
Action: Mouse scrolled (846, 409) with delta (0, 0)
Screenshot: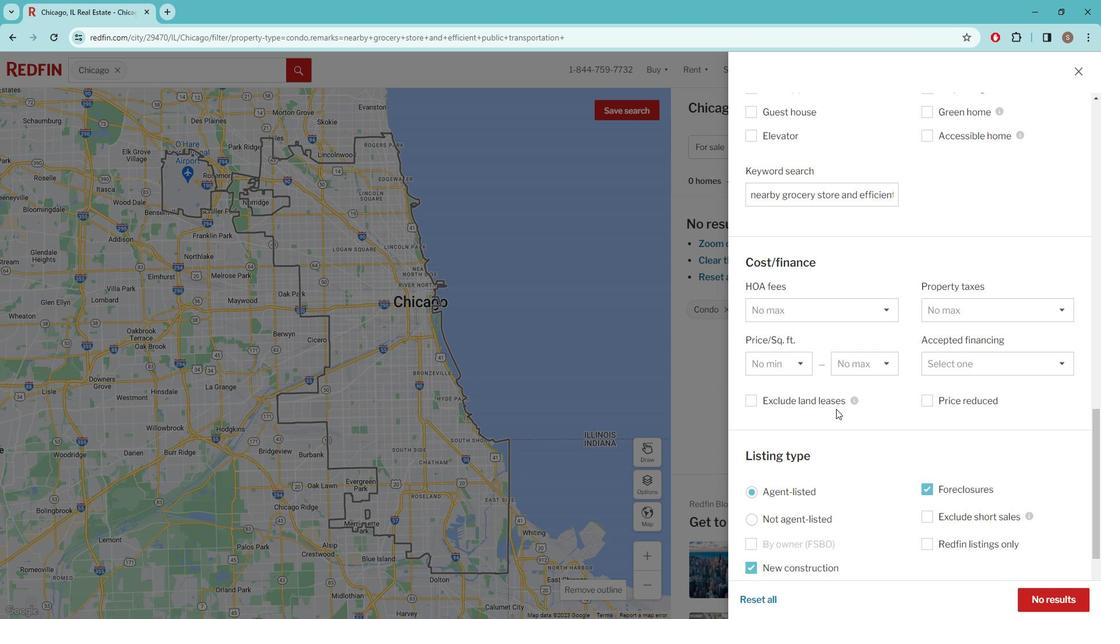 
Action: Mouse scrolled (846, 409) with delta (0, 0)
Screenshot: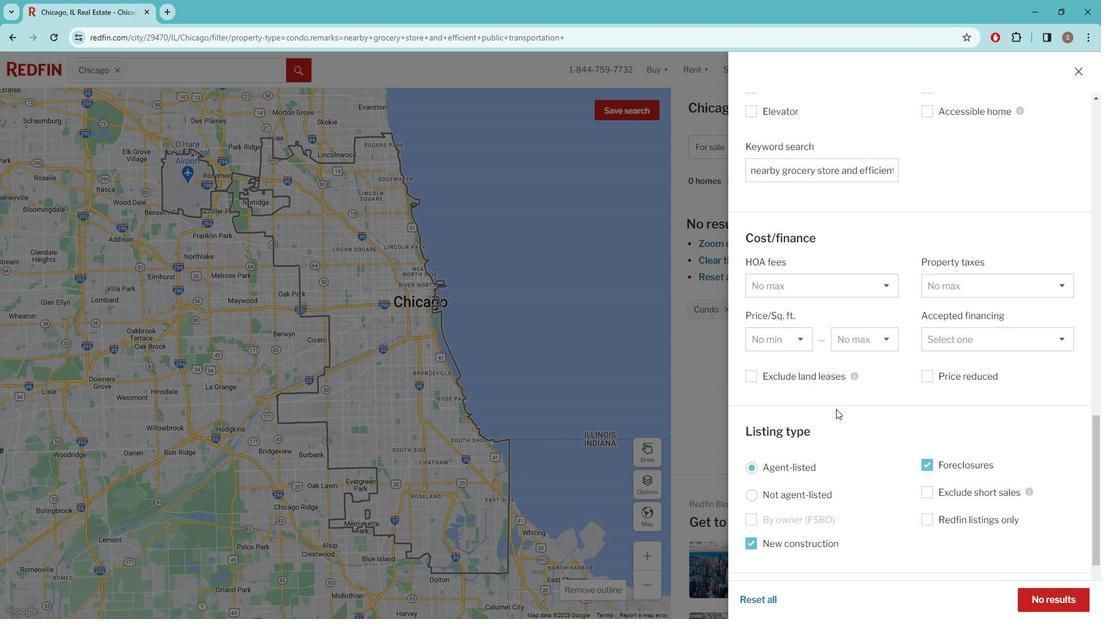 
Action: Mouse scrolled (846, 409) with delta (0, 0)
Screenshot: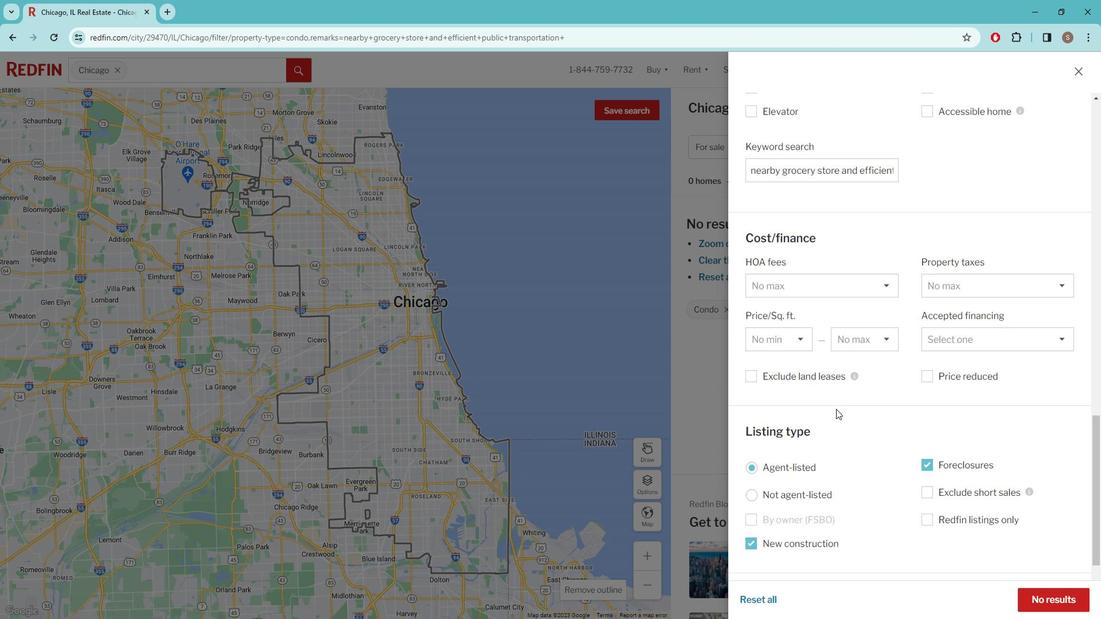 
Action: Mouse scrolled (846, 409) with delta (0, 0)
Screenshot: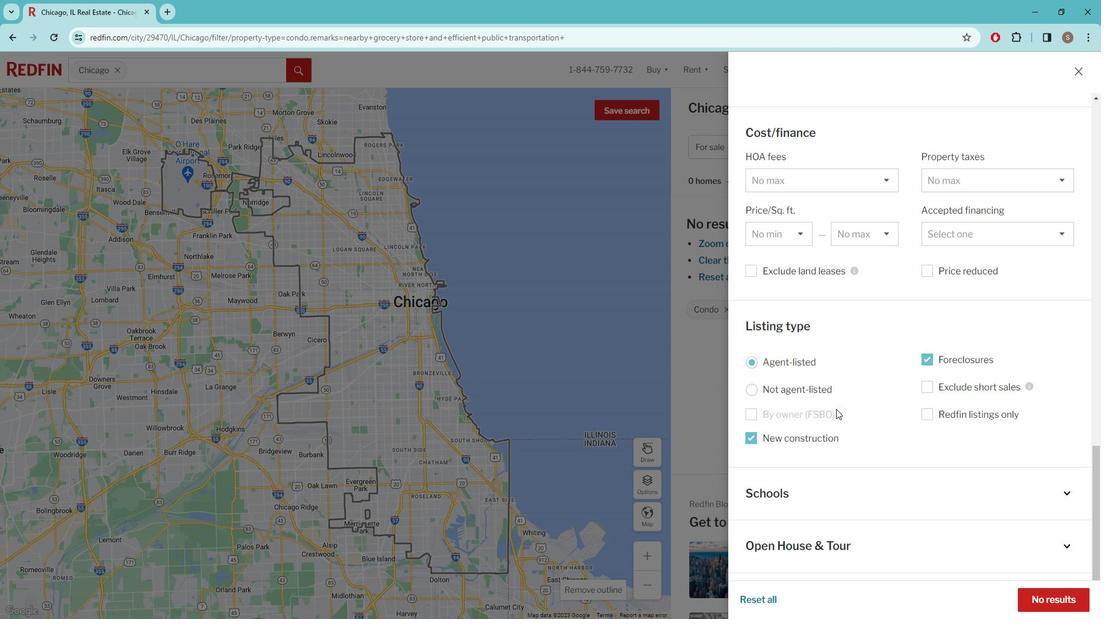 
Action: Mouse moved to (914, 508)
Screenshot: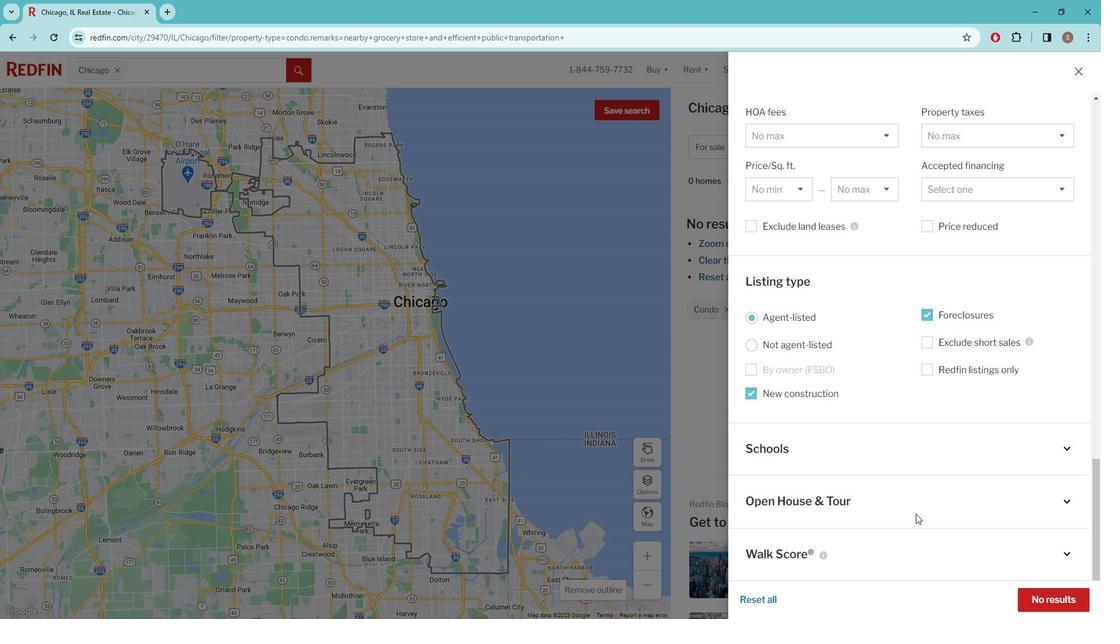 
Action: Mouse pressed left at (914, 508)
Screenshot: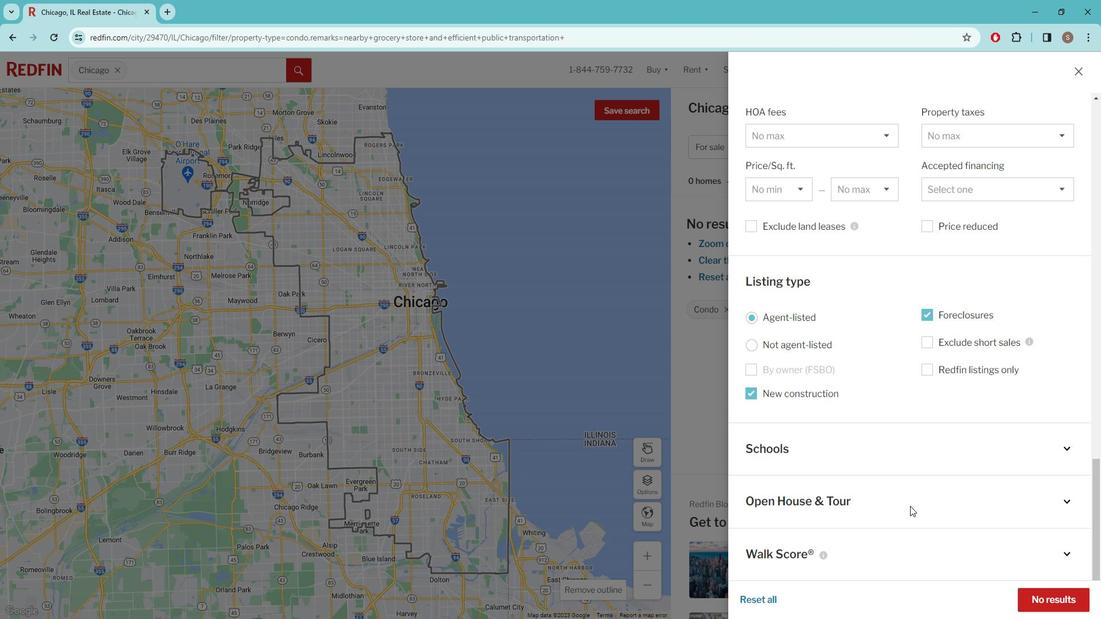 
Action: Mouse moved to (886, 469)
Screenshot: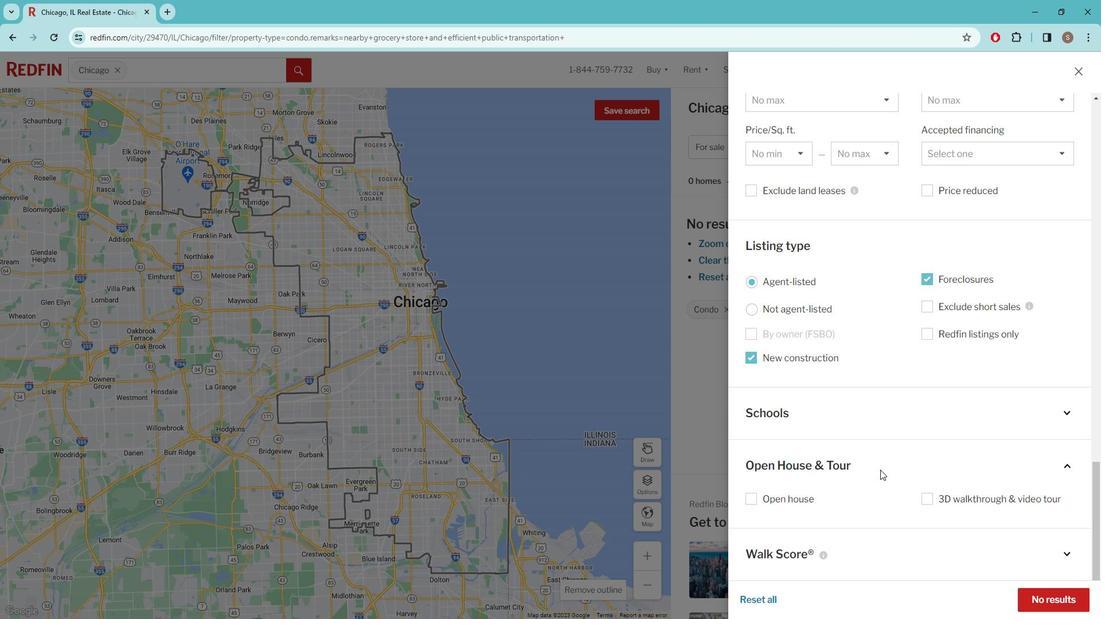 
Action: Mouse pressed left at (886, 469)
Screenshot: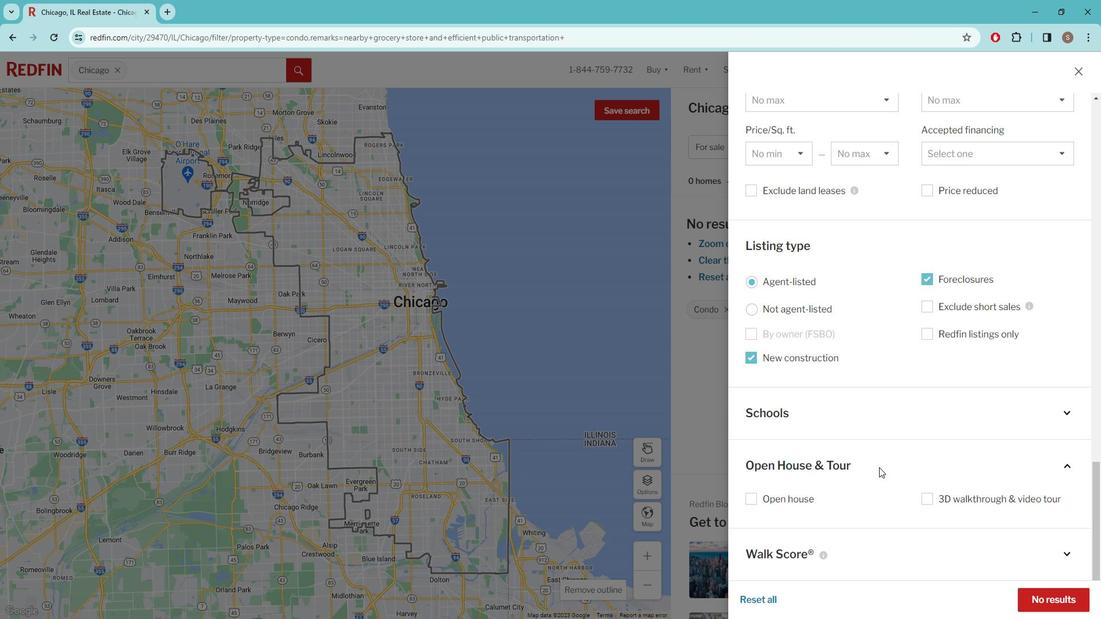 
Action: Mouse moved to (1036, 603)
Screenshot: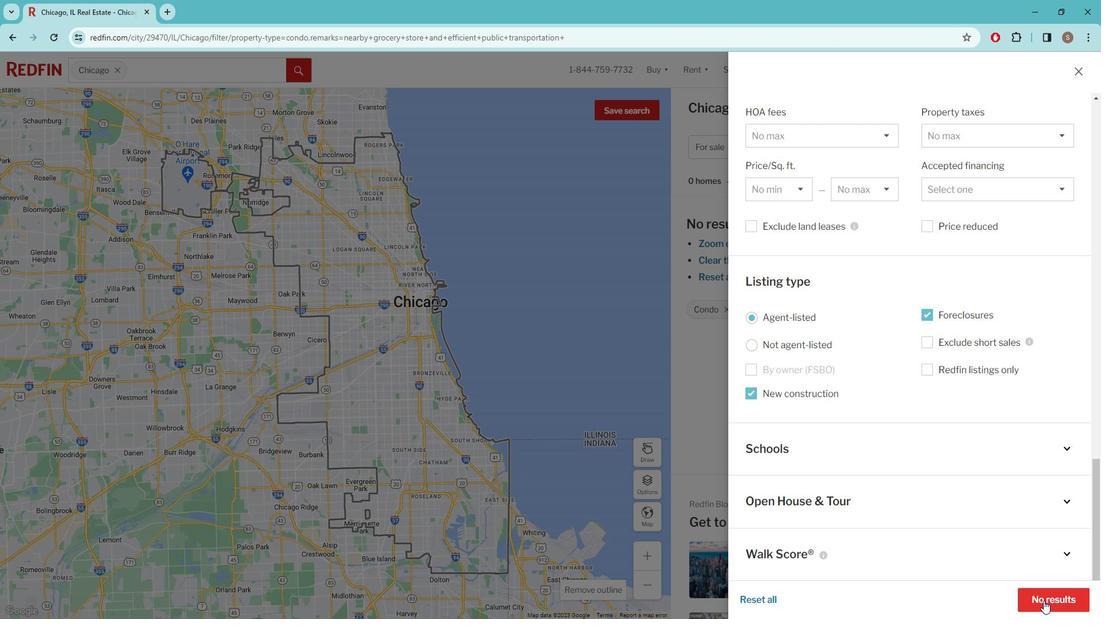 
Action: Mouse pressed left at (1036, 603)
Screenshot: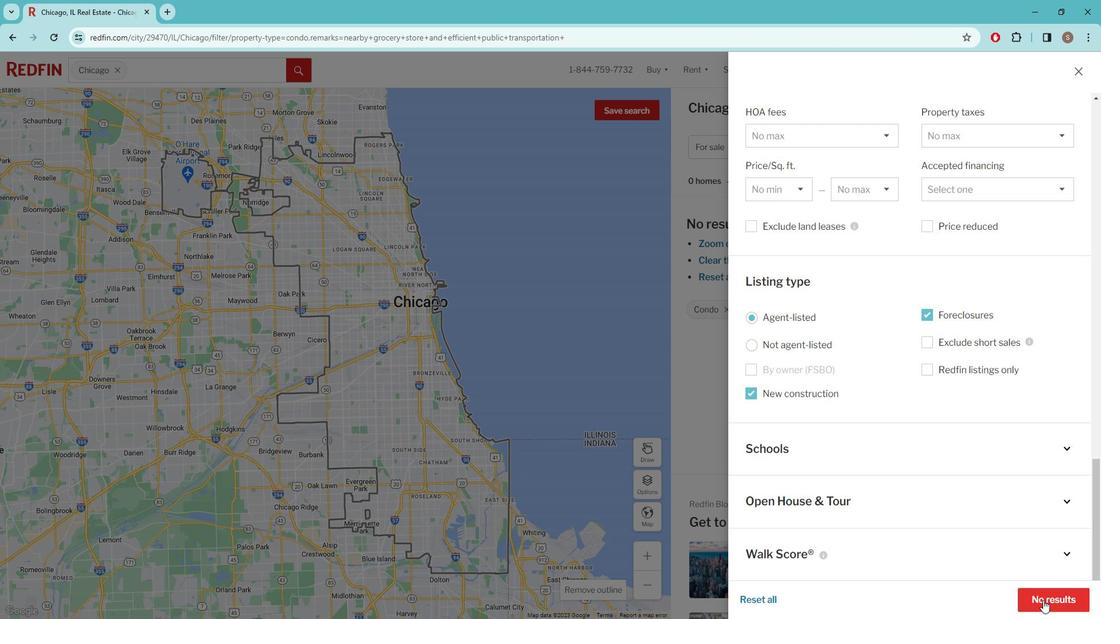 
Action: Mouse moved to (925, 459)
Screenshot: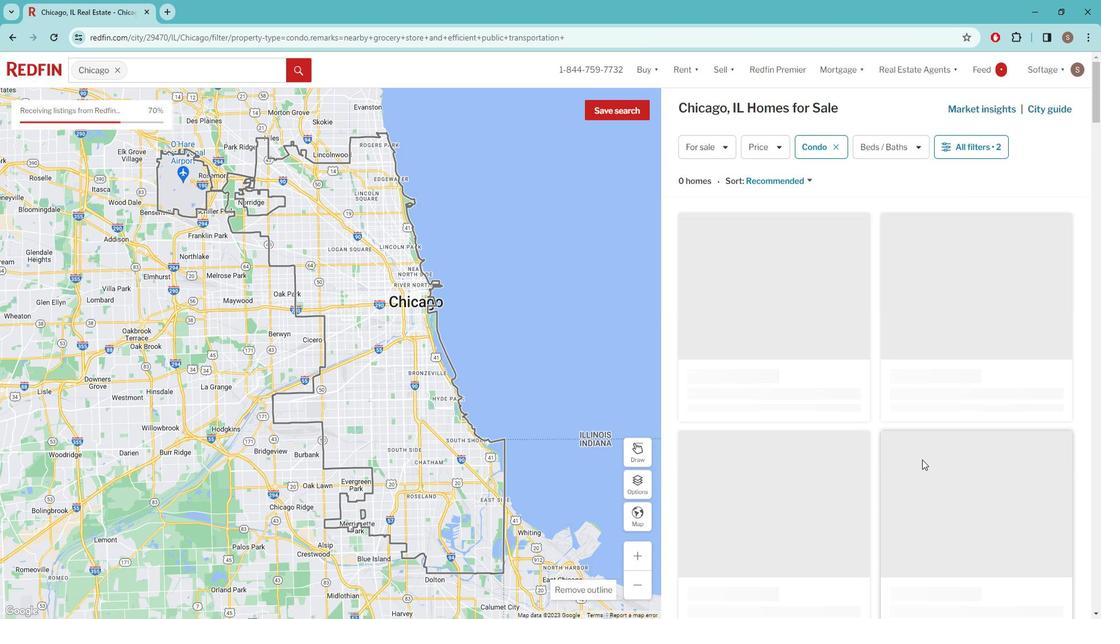 
